 Task: Search one way flight ticket for 4 adults, 2 children, 2 infants in seat and 1 infant on lap in economy from Marquette: Sawyer International Airport to Jacksonville: Albert J. Ellis Airport on 5-3-2023. Choice of flights is JetBlue. Number of bags: 1 carry on bag. Price is upto 109000. Outbound departure time preference is 8:15.
Action: Mouse moved to (205, 311)
Screenshot: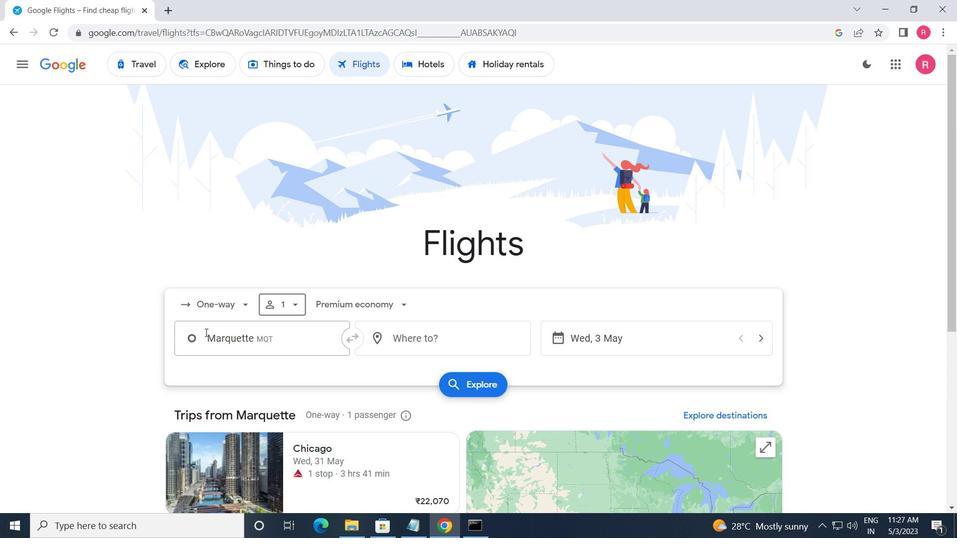 
Action: Mouse pressed left at (205, 311)
Screenshot: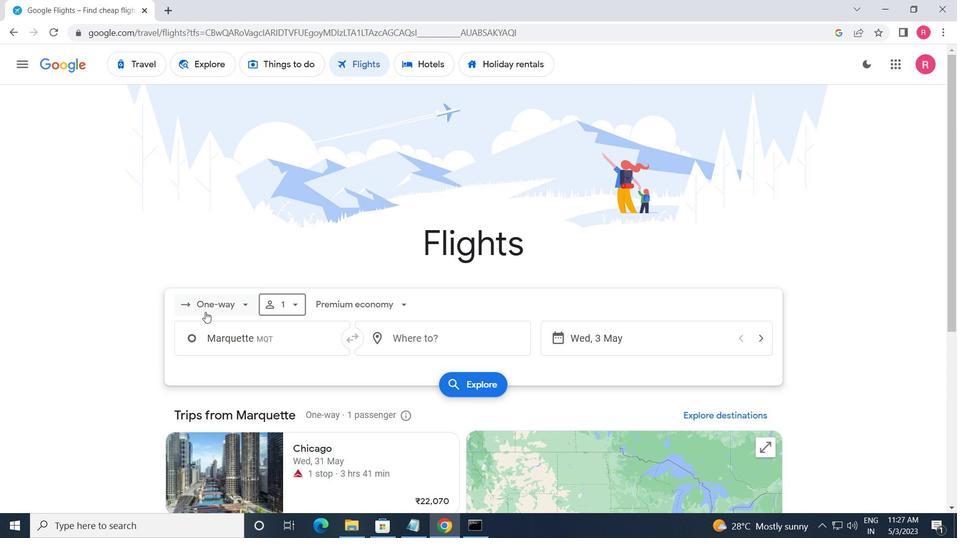 
Action: Mouse moved to (219, 363)
Screenshot: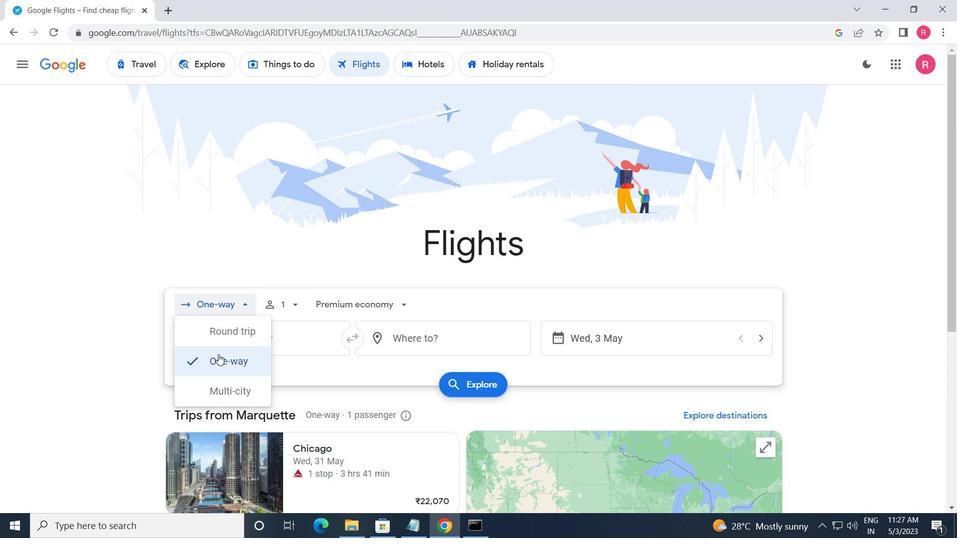 
Action: Mouse pressed left at (219, 363)
Screenshot: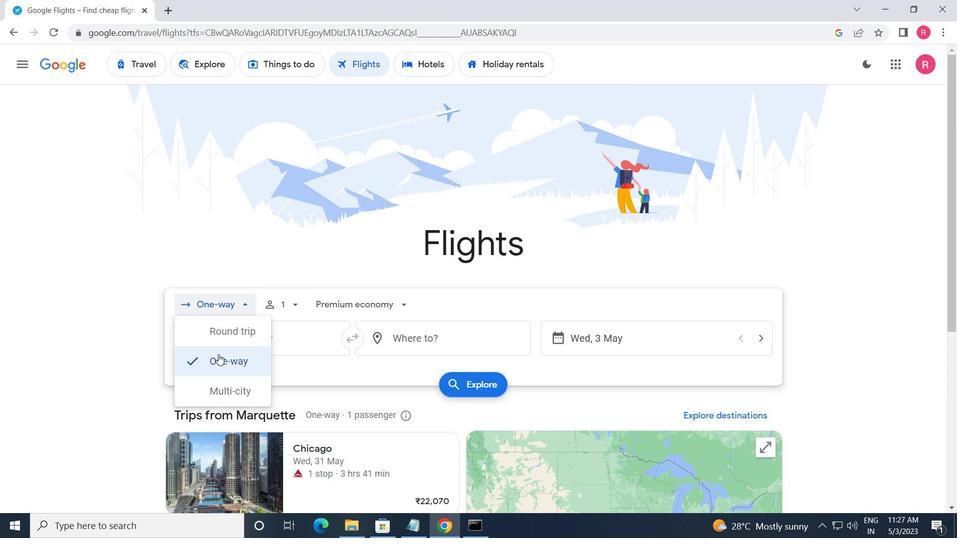 
Action: Mouse moved to (288, 309)
Screenshot: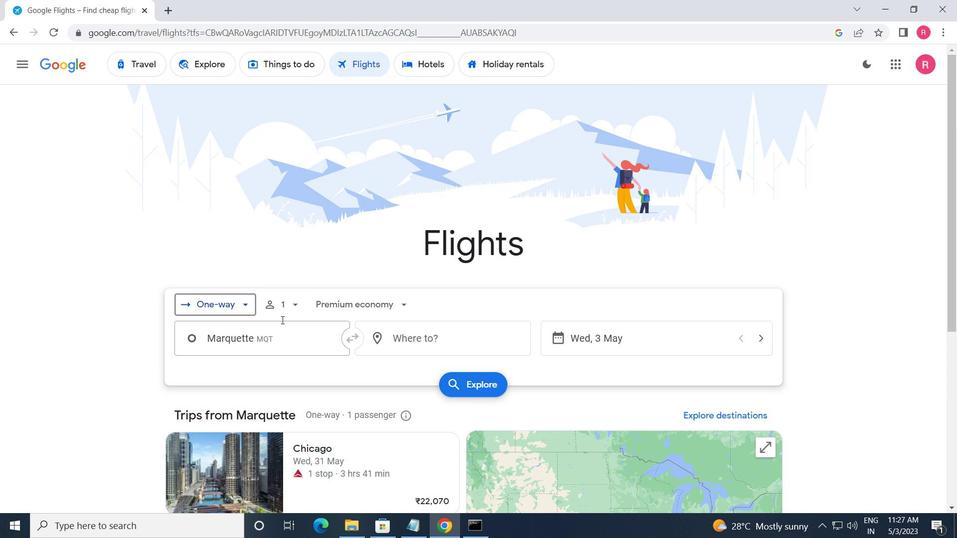 
Action: Mouse pressed left at (288, 309)
Screenshot: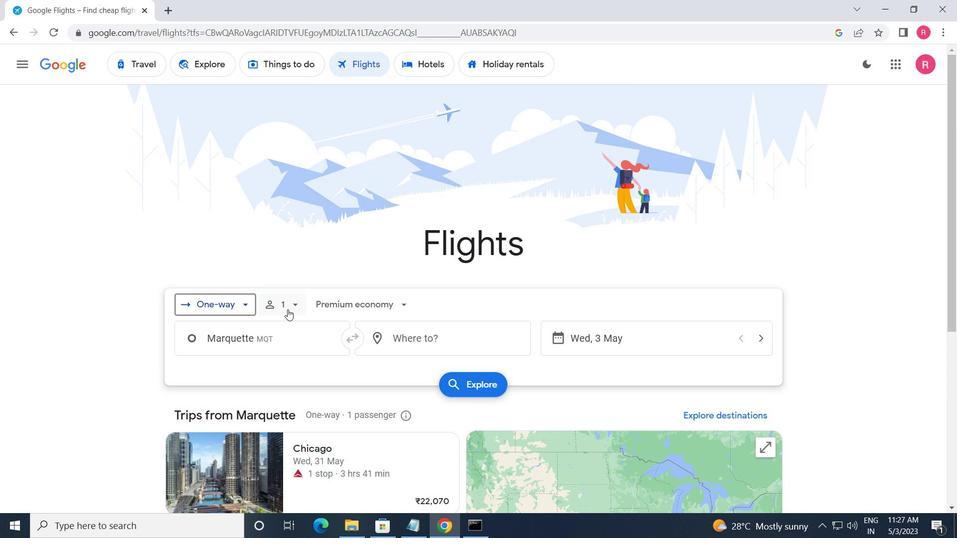 
Action: Mouse moved to (392, 336)
Screenshot: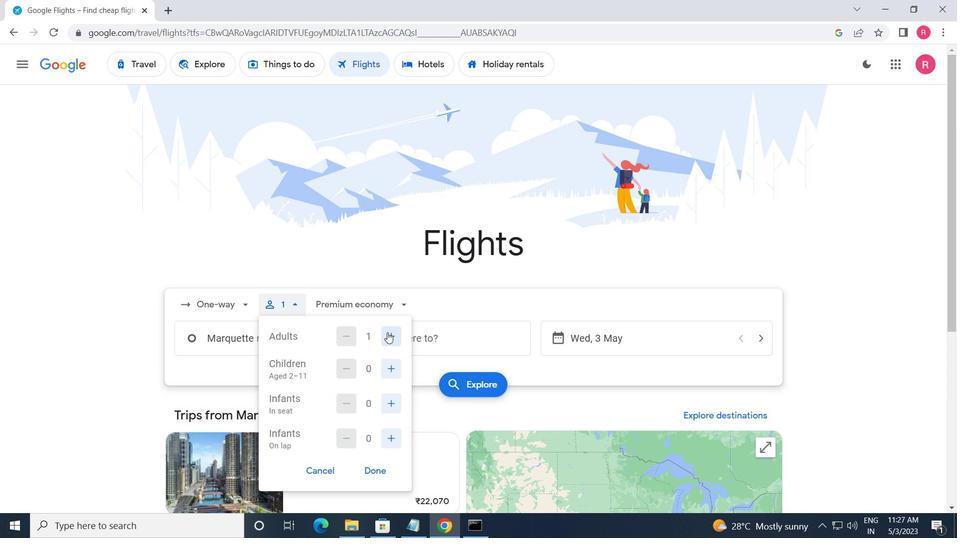 
Action: Mouse pressed left at (392, 336)
Screenshot: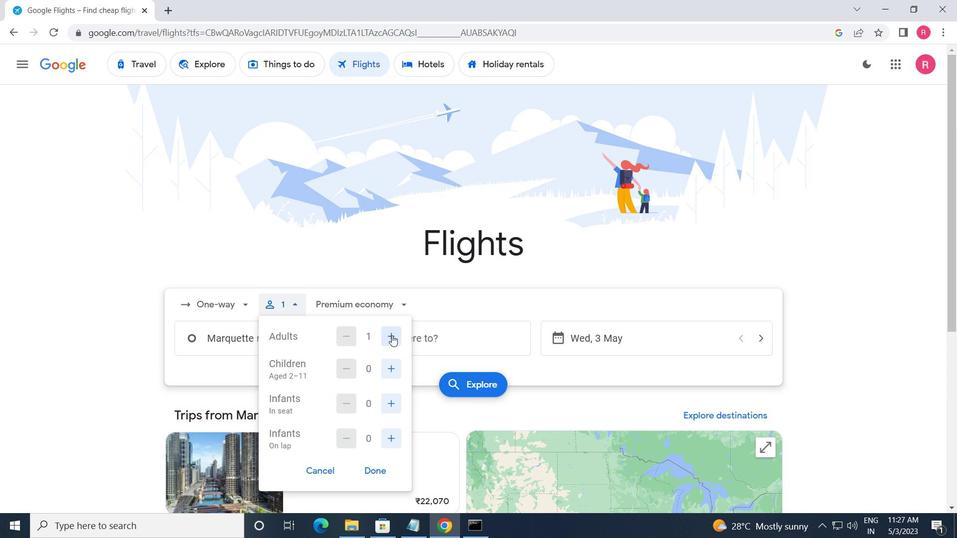 
Action: Mouse pressed left at (392, 336)
Screenshot: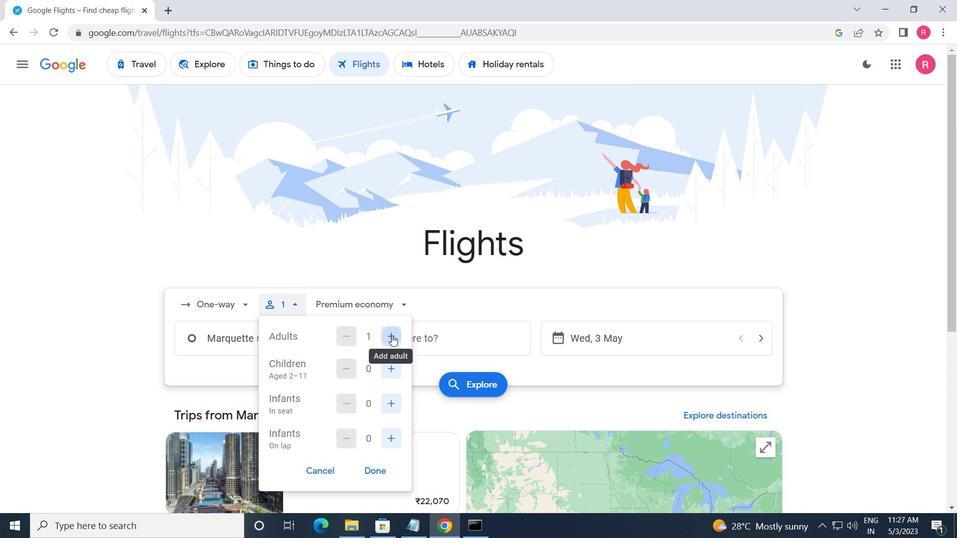 
Action: Mouse pressed left at (392, 336)
Screenshot: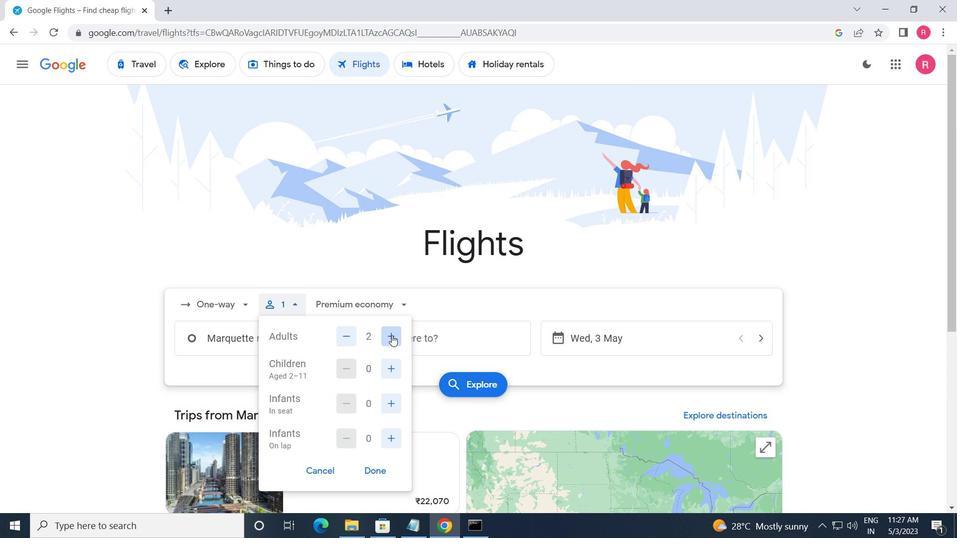
Action: Mouse moved to (388, 368)
Screenshot: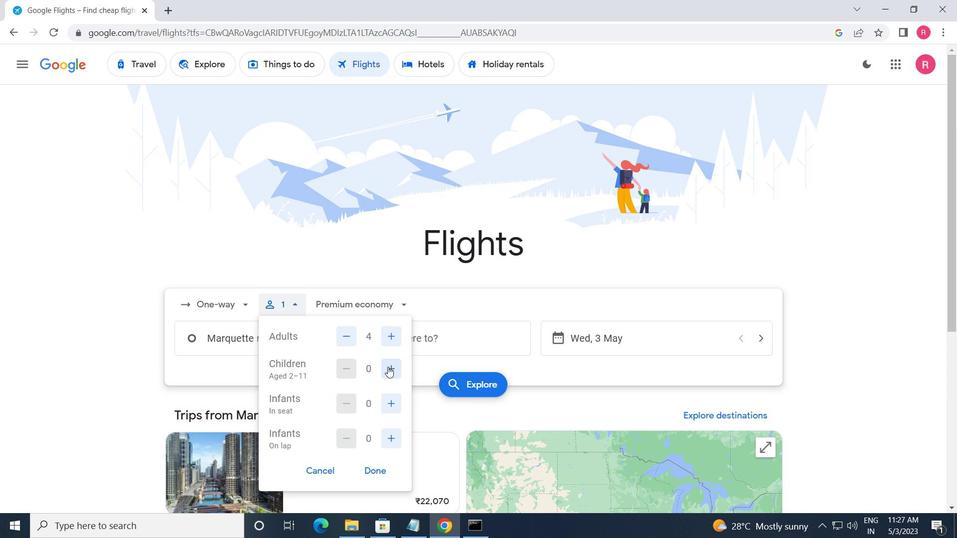 
Action: Mouse pressed left at (388, 368)
Screenshot: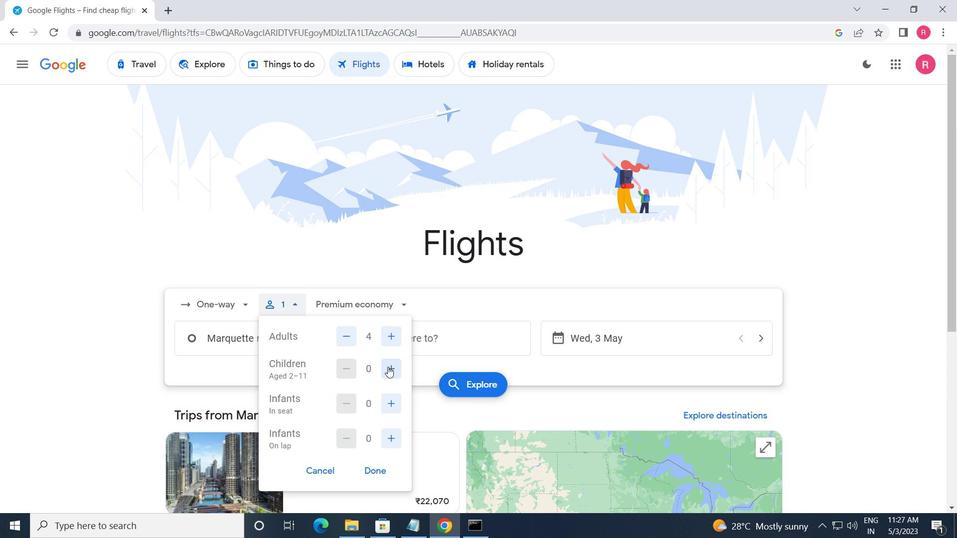 
Action: Mouse pressed left at (388, 368)
Screenshot: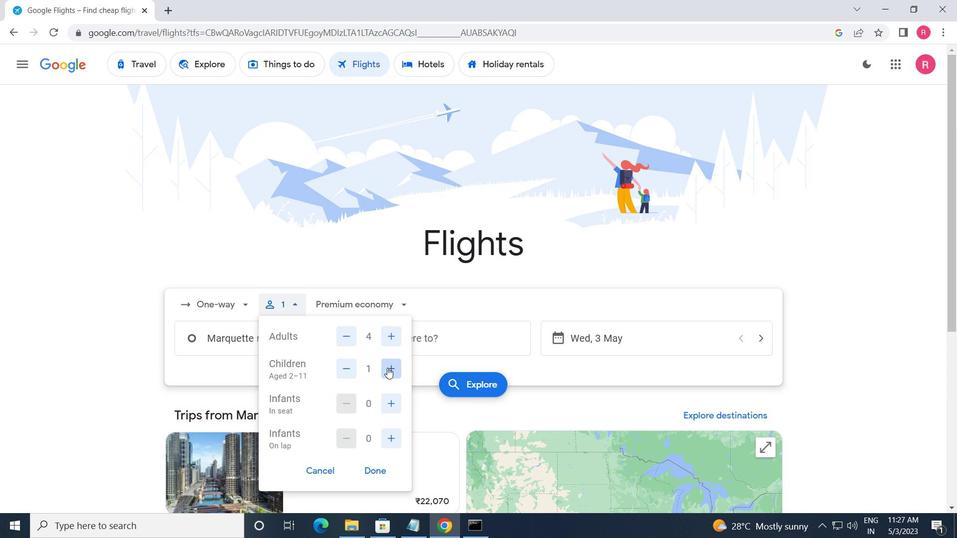 
Action: Mouse moved to (388, 401)
Screenshot: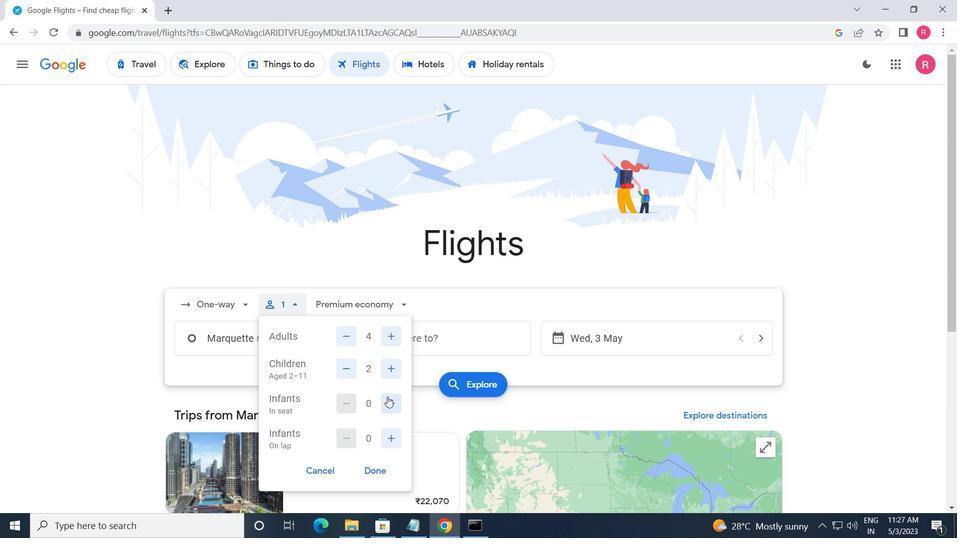 
Action: Mouse pressed left at (388, 401)
Screenshot: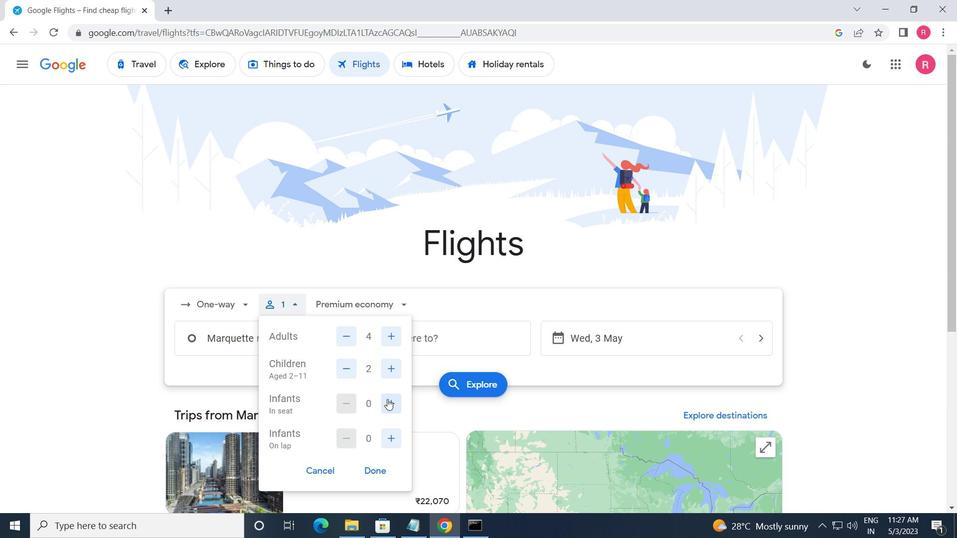 
Action: Mouse pressed left at (388, 401)
Screenshot: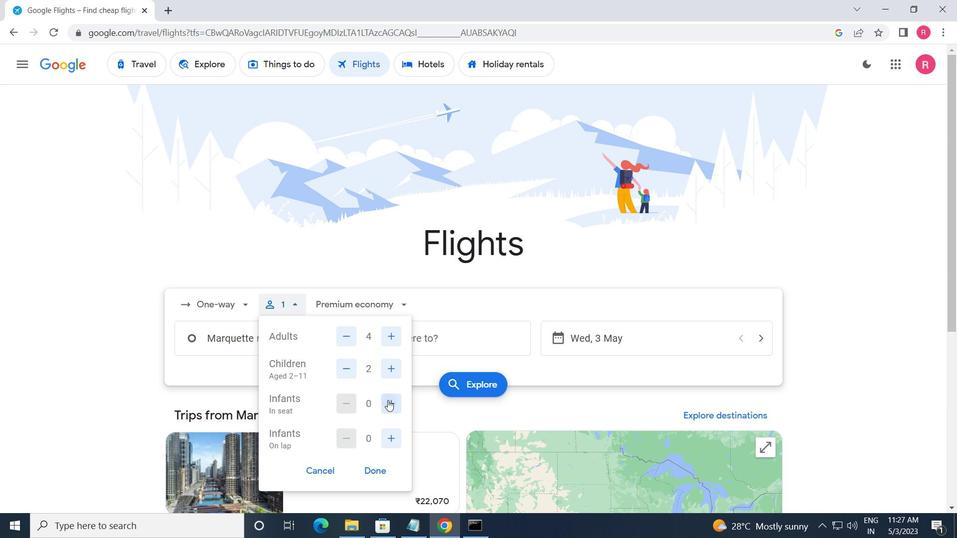 
Action: Mouse moved to (391, 435)
Screenshot: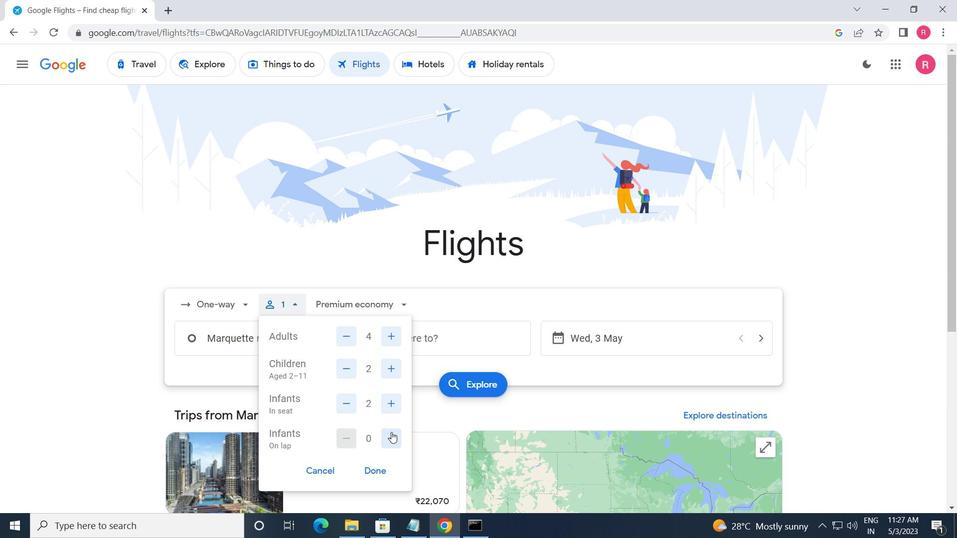 
Action: Mouse pressed left at (391, 435)
Screenshot: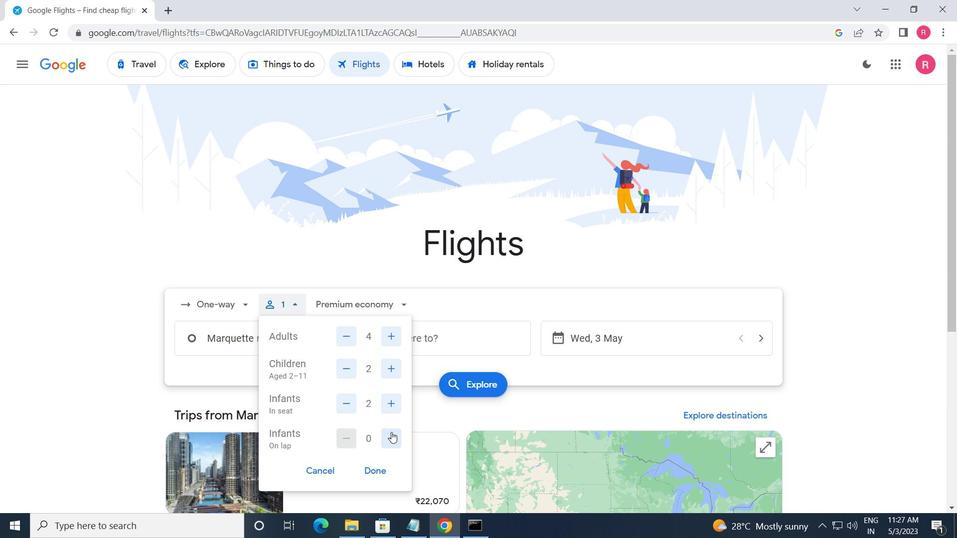 
Action: Mouse moved to (382, 472)
Screenshot: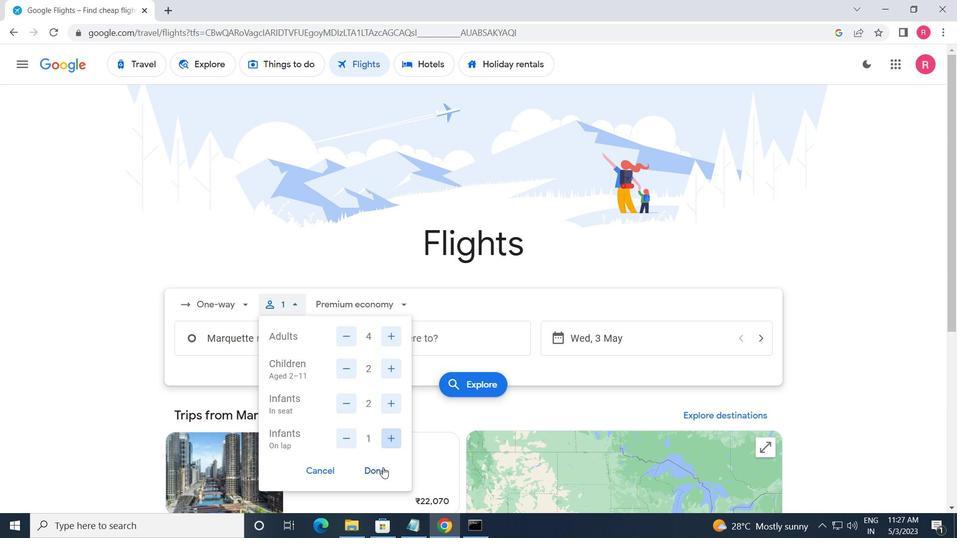 
Action: Mouse pressed left at (382, 472)
Screenshot: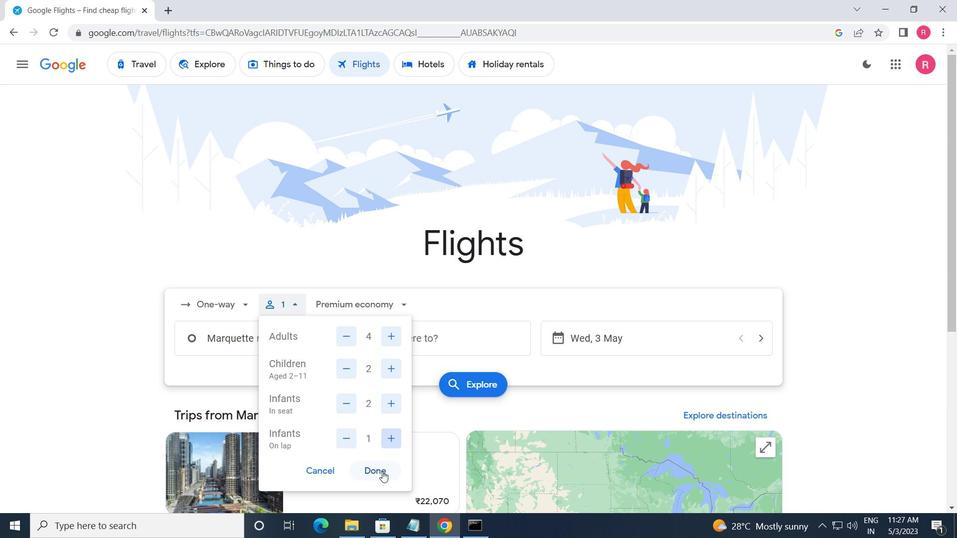 
Action: Mouse moved to (355, 315)
Screenshot: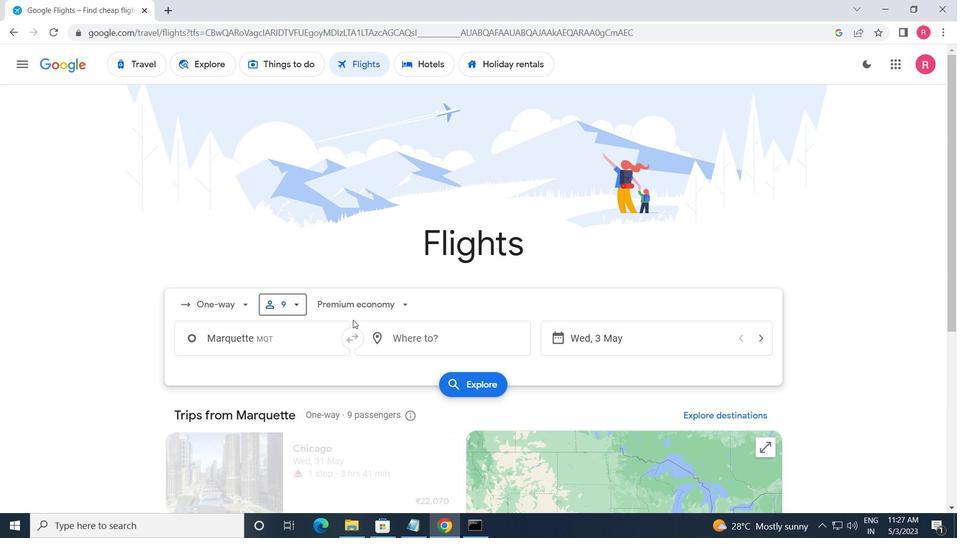 
Action: Mouse pressed left at (355, 315)
Screenshot: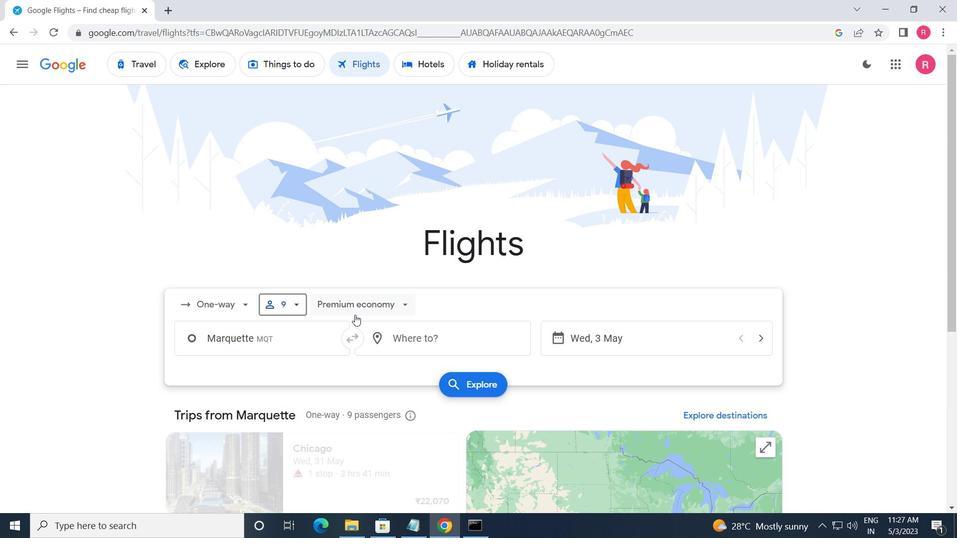 
Action: Mouse moved to (363, 331)
Screenshot: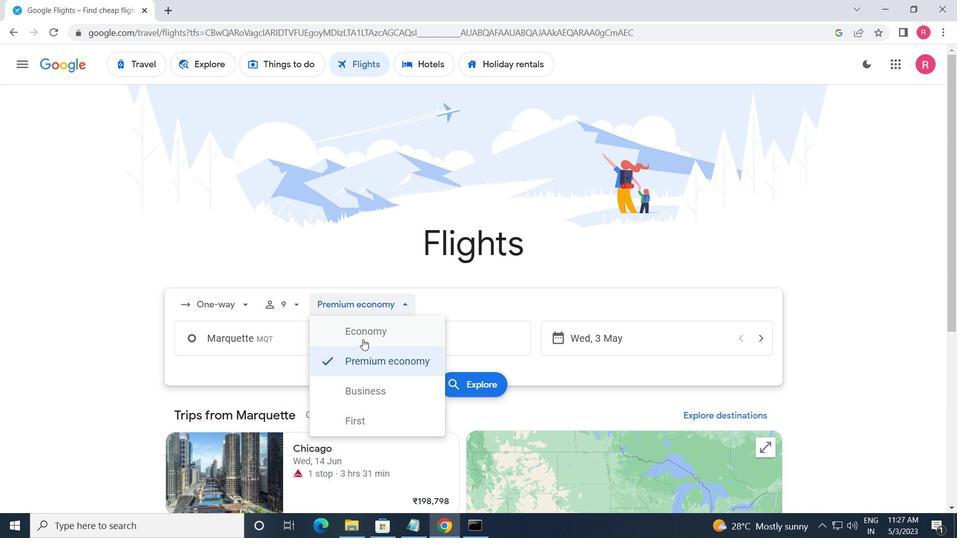 
Action: Mouse pressed left at (363, 331)
Screenshot: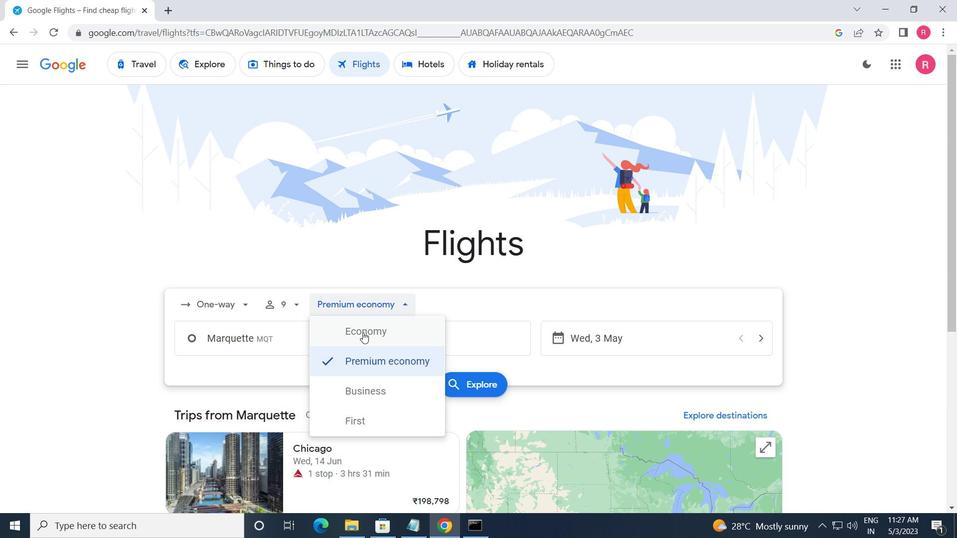 
Action: Mouse moved to (313, 344)
Screenshot: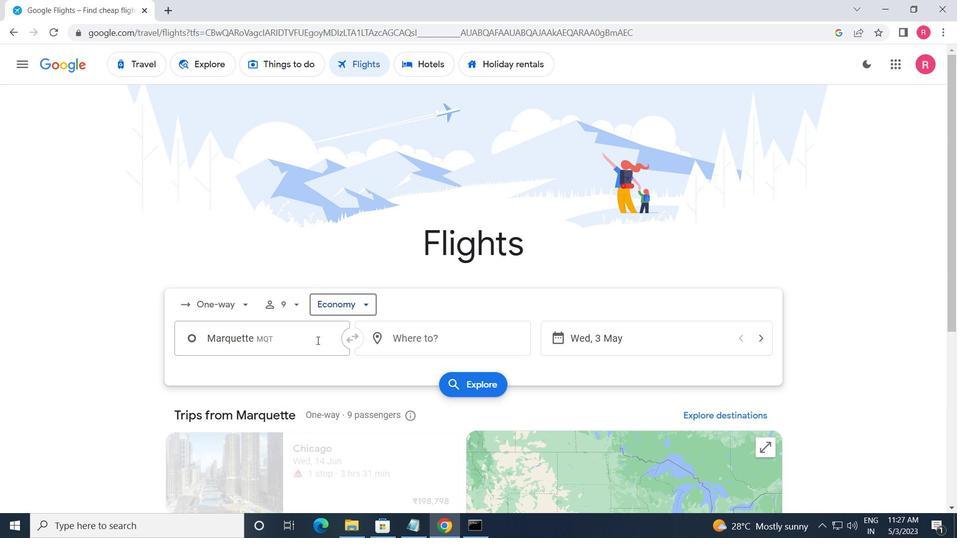 
Action: Mouse pressed left at (313, 344)
Screenshot: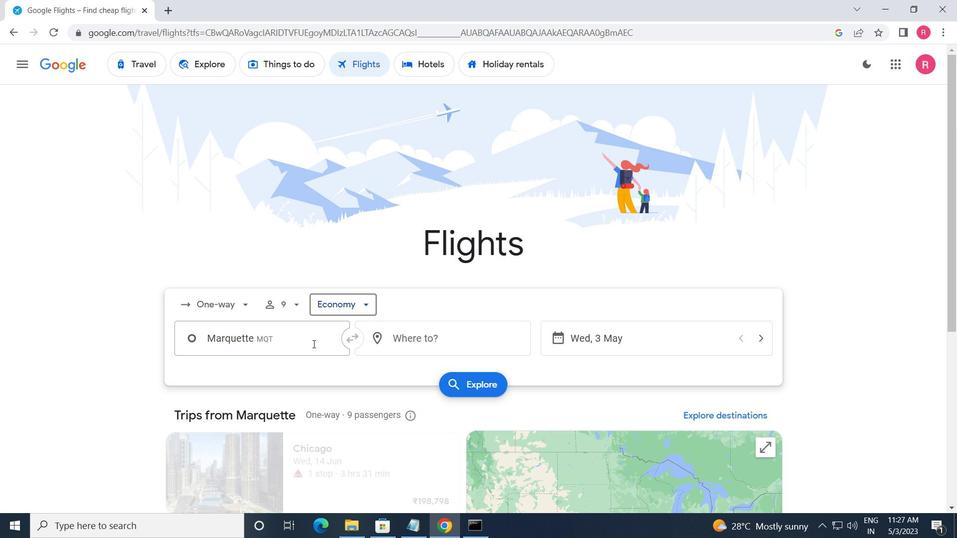 
Action: Mouse moved to (302, 403)
Screenshot: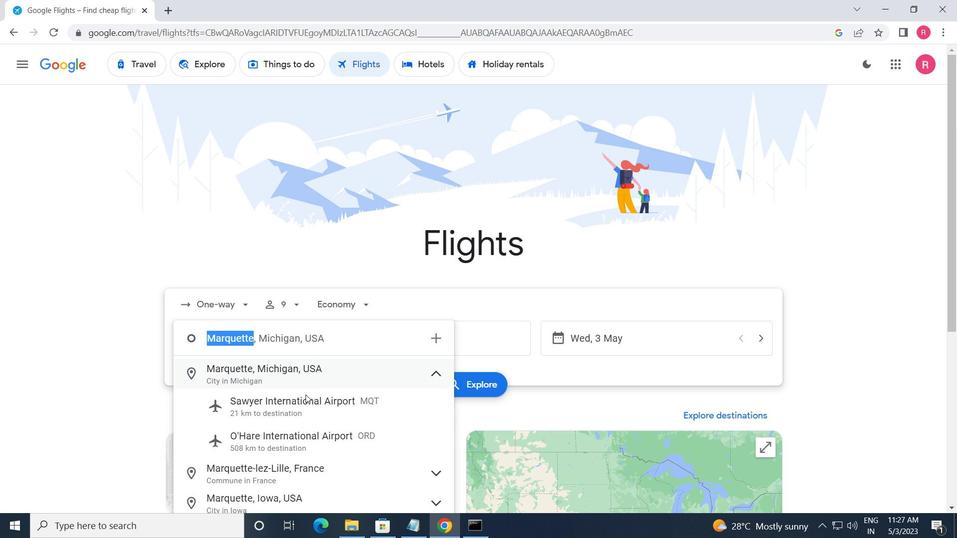 
Action: Mouse pressed left at (302, 403)
Screenshot: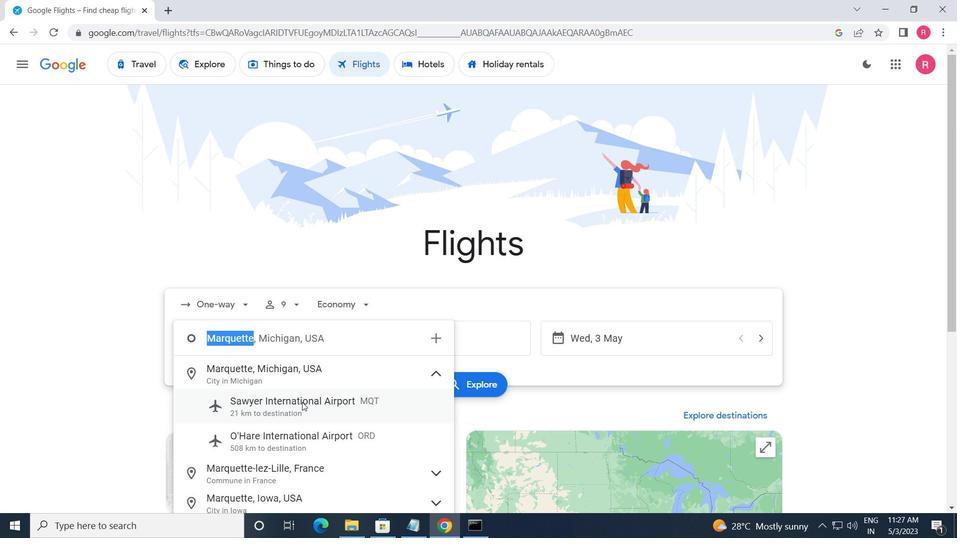 
Action: Mouse moved to (432, 337)
Screenshot: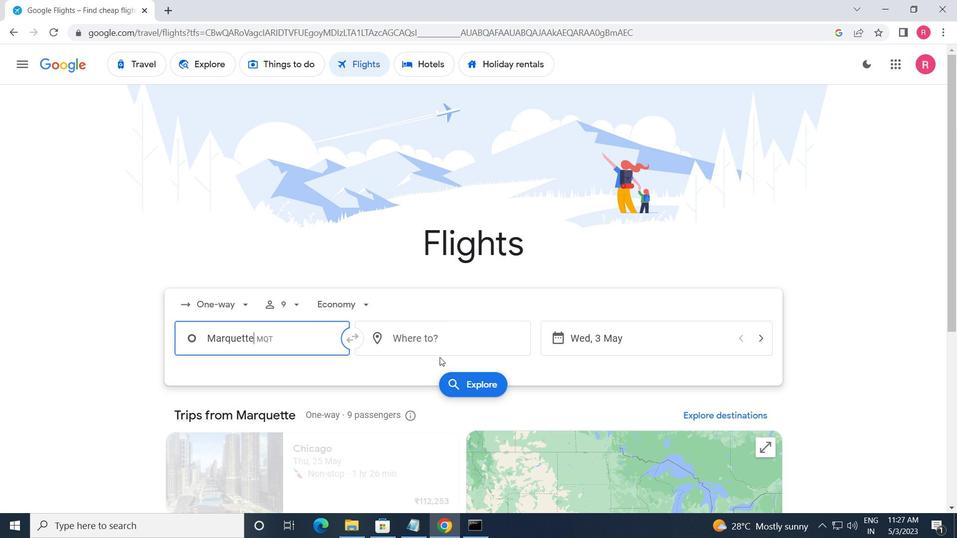
Action: Mouse pressed left at (432, 337)
Screenshot: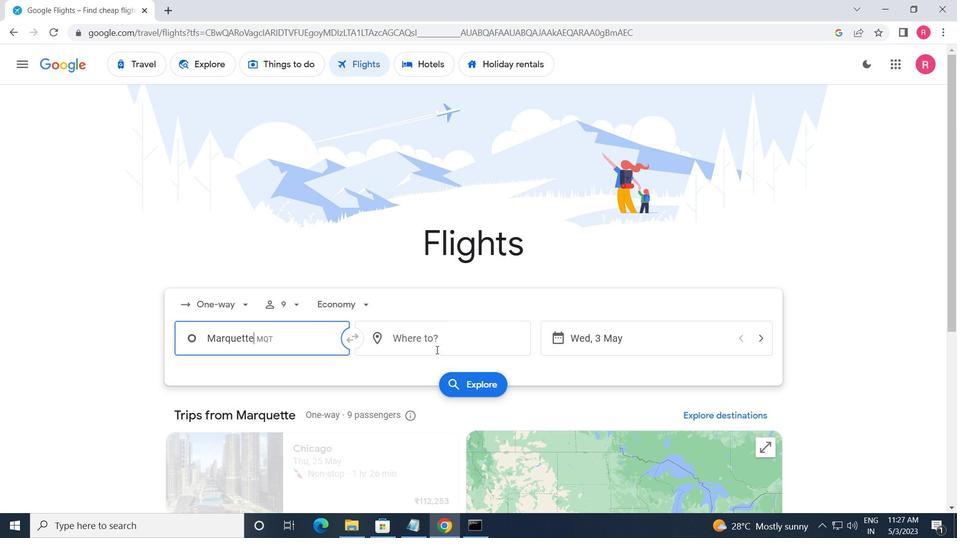 
Action: Mouse moved to (413, 458)
Screenshot: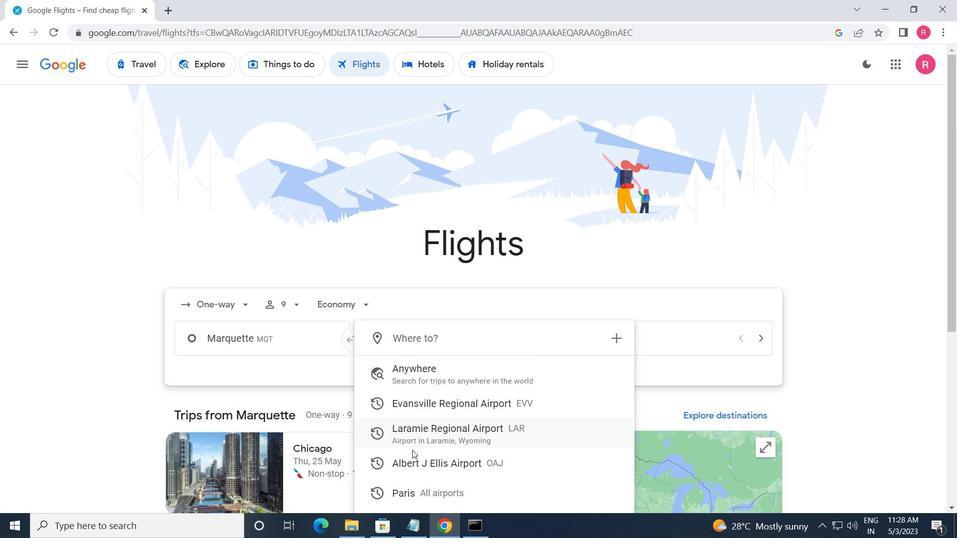 
Action: Mouse pressed left at (413, 458)
Screenshot: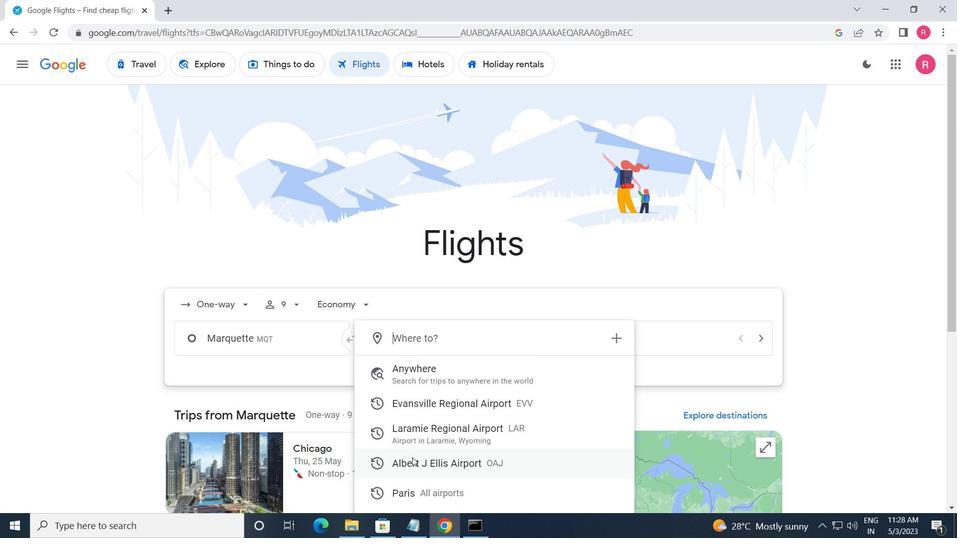 
Action: Mouse moved to (644, 348)
Screenshot: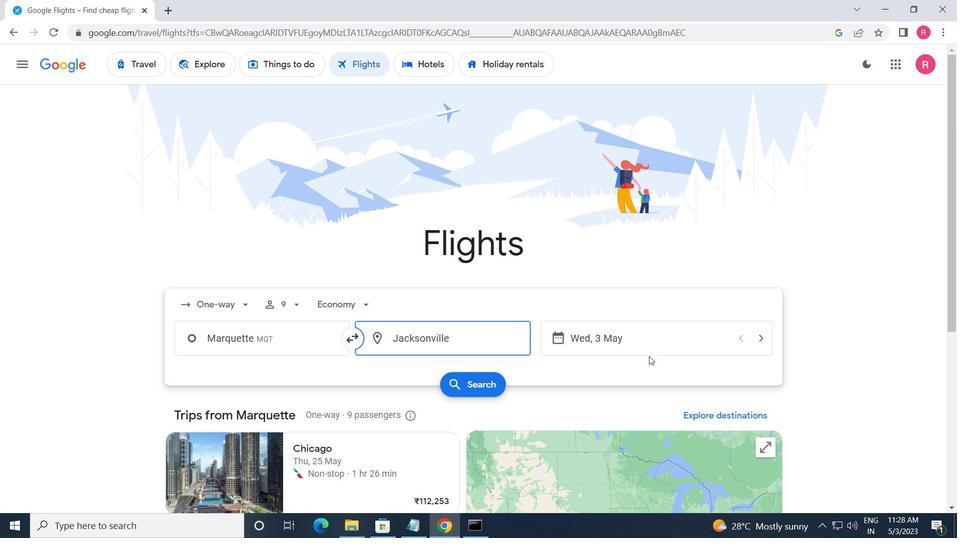 
Action: Mouse pressed left at (644, 348)
Screenshot: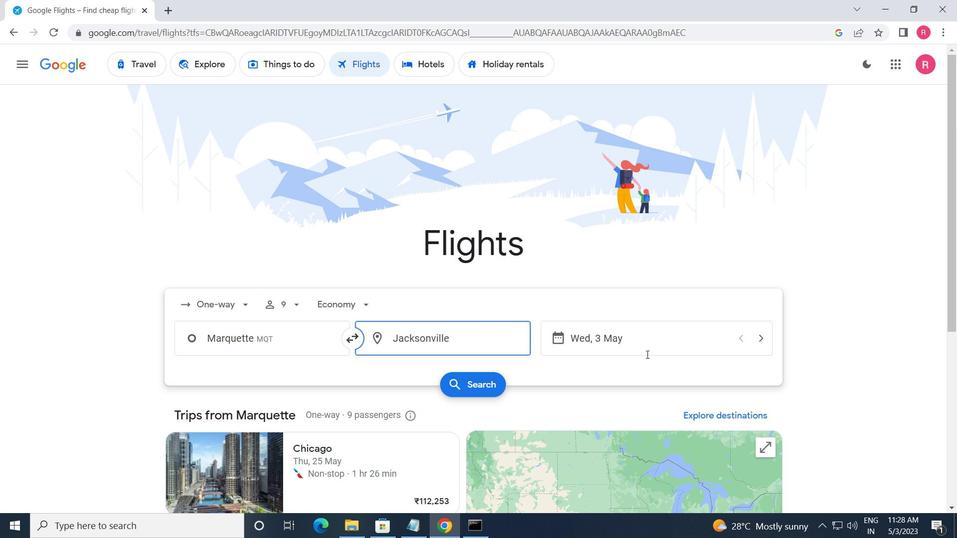 
Action: Mouse moved to (421, 280)
Screenshot: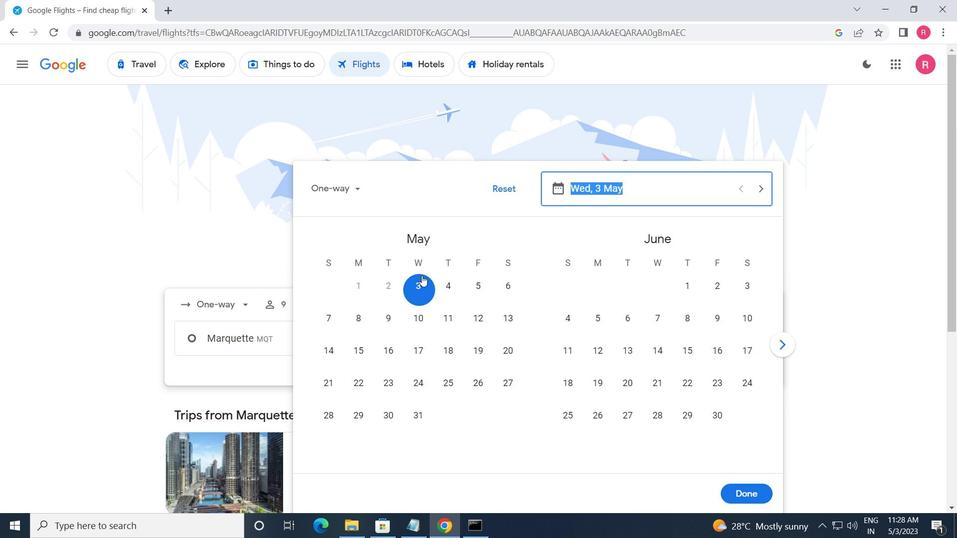 
Action: Mouse pressed left at (421, 280)
Screenshot: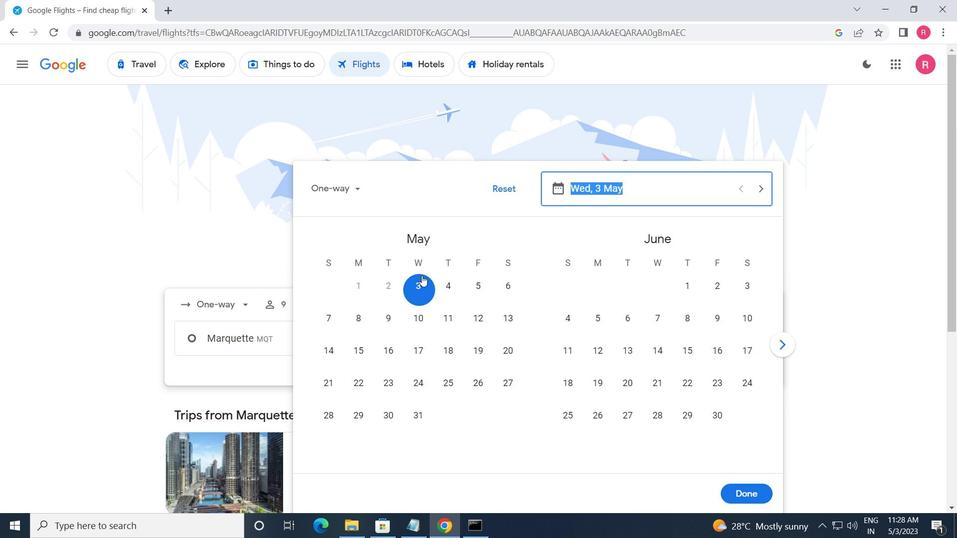 
Action: Mouse moved to (747, 491)
Screenshot: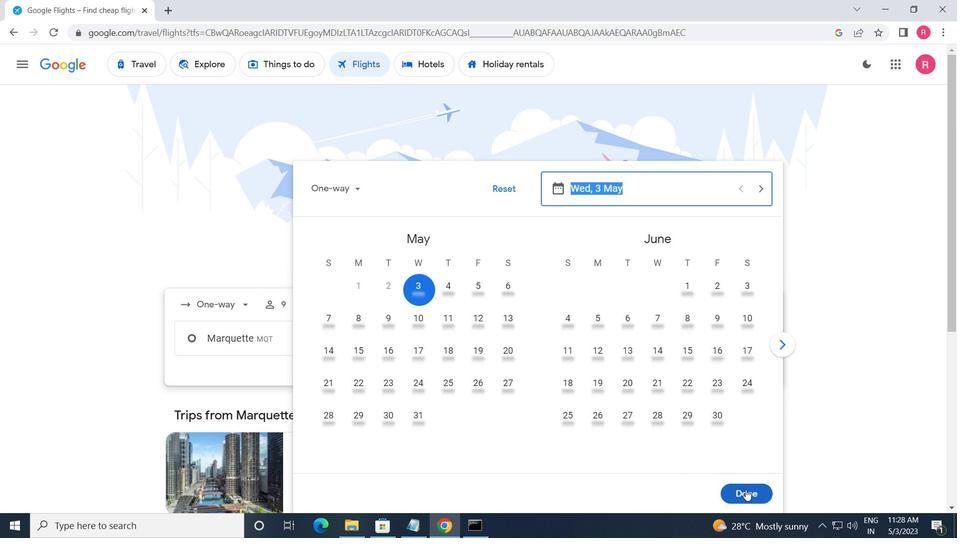 
Action: Mouse pressed left at (747, 491)
Screenshot: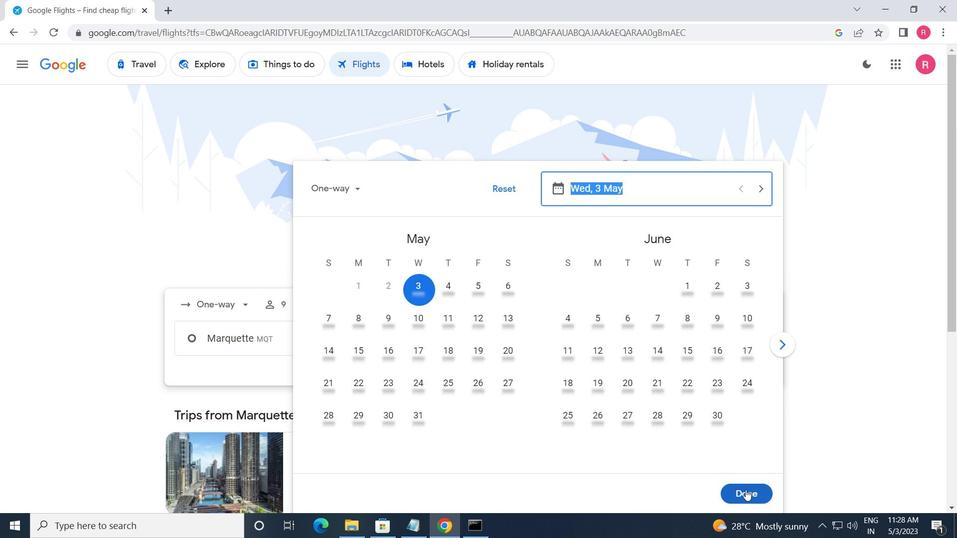 
Action: Mouse moved to (477, 381)
Screenshot: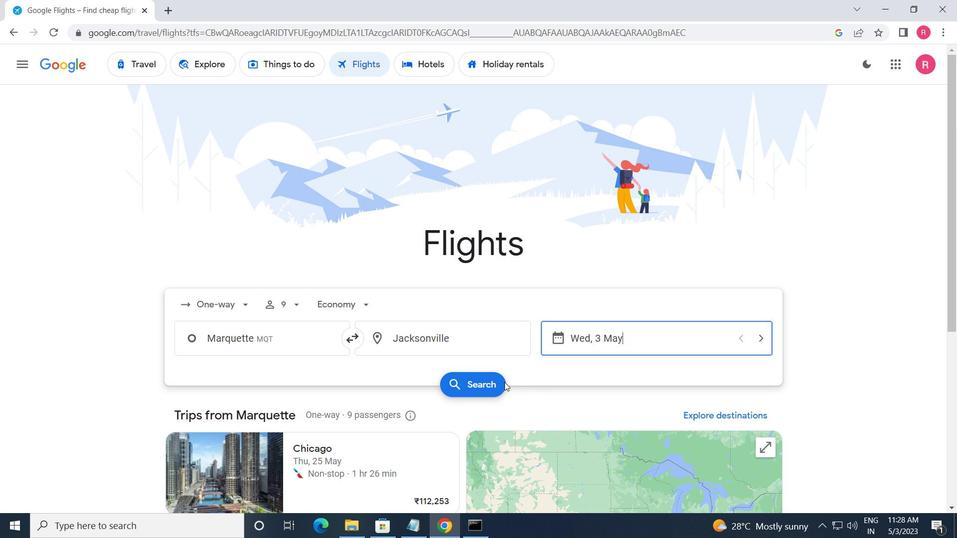 
Action: Mouse pressed left at (477, 381)
Screenshot: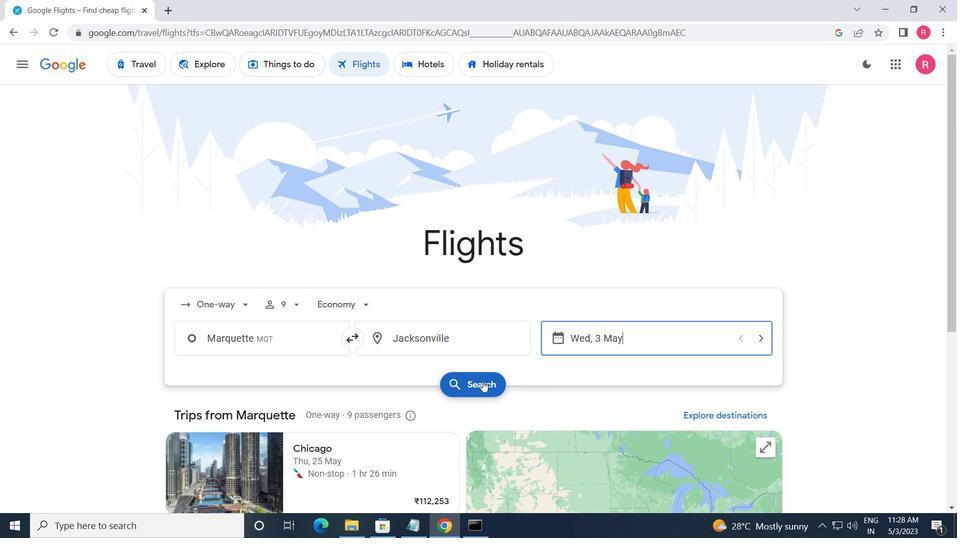 
Action: Mouse moved to (174, 181)
Screenshot: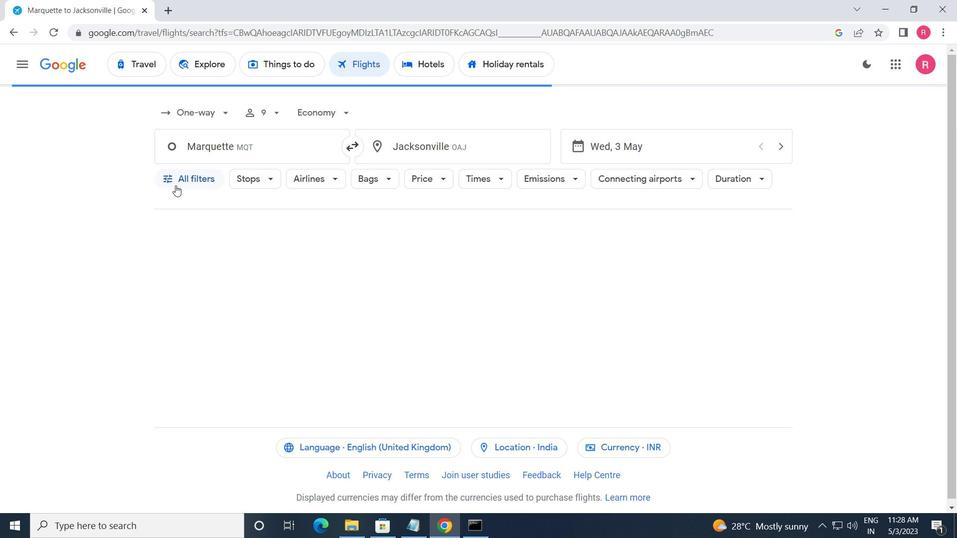 
Action: Mouse pressed left at (174, 181)
Screenshot: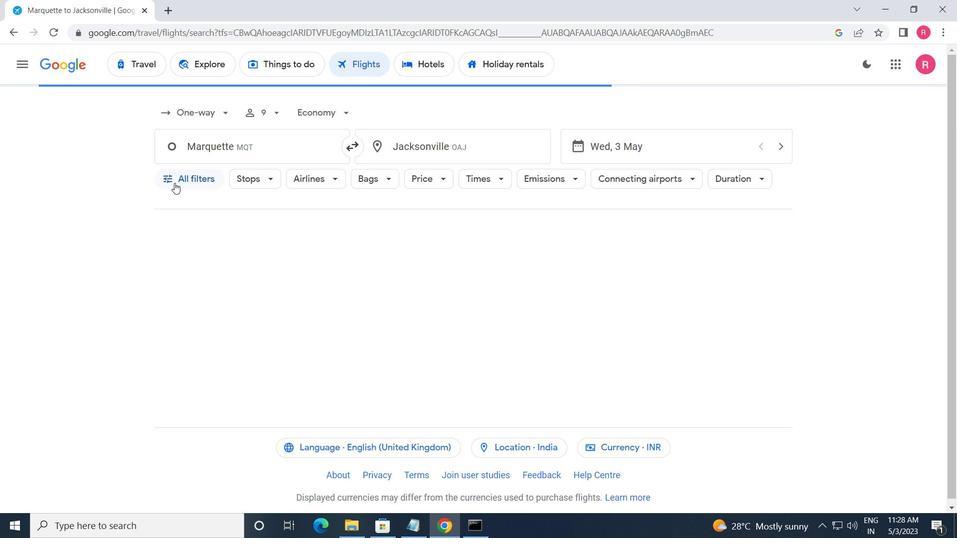 
Action: Mouse moved to (224, 331)
Screenshot: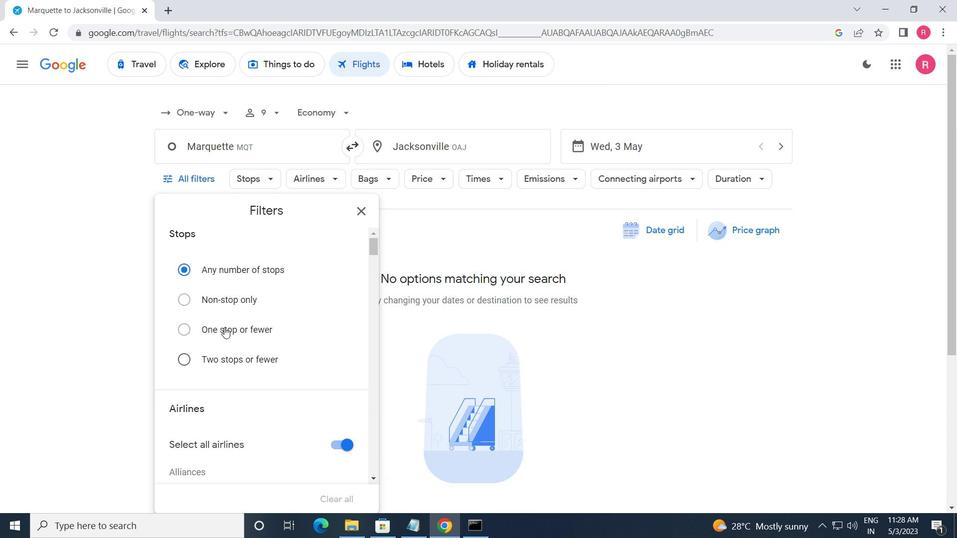 
Action: Mouse scrolled (224, 331) with delta (0, 0)
Screenshot: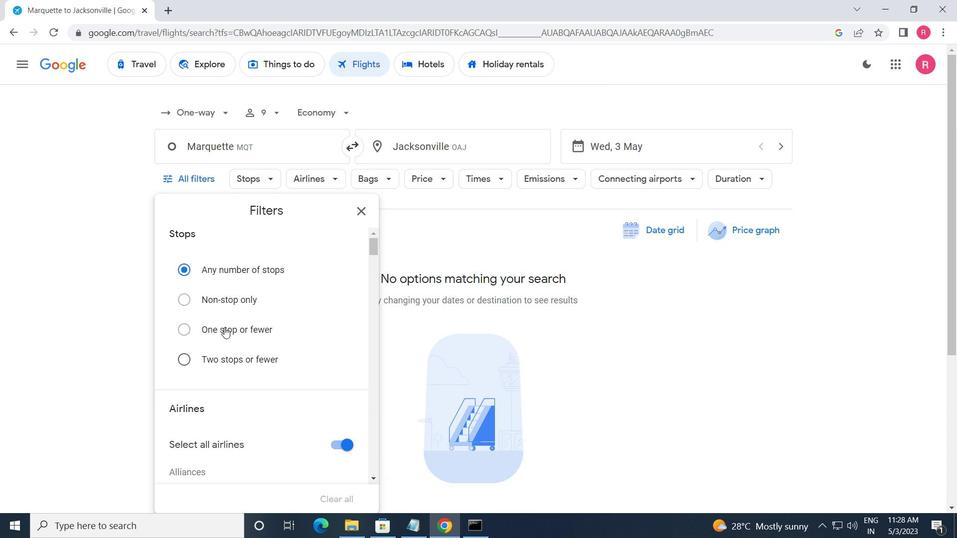 
Action: Mouse moved to (224, 339)
Screenshot: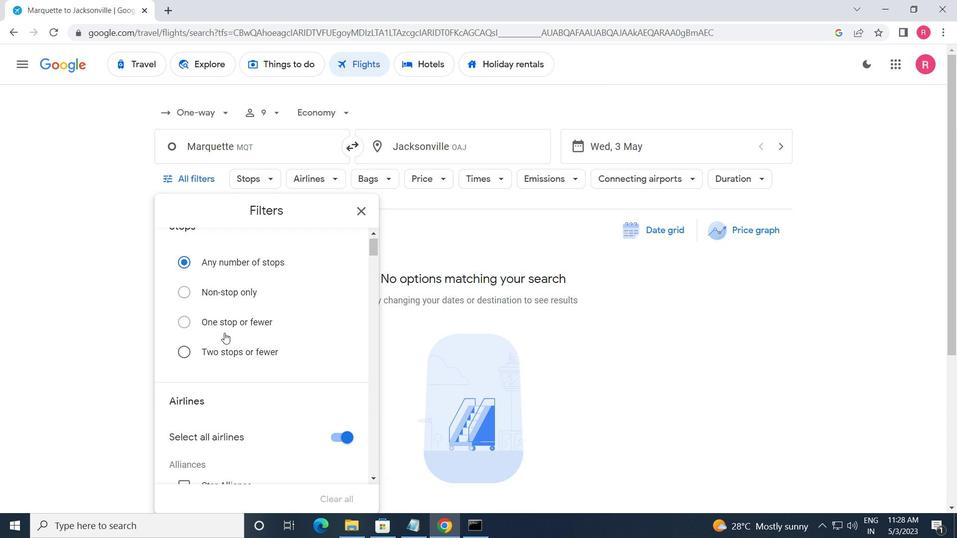 
Action: Mouse scrolled (224, 338) with delta (0, 0)
Screenshot: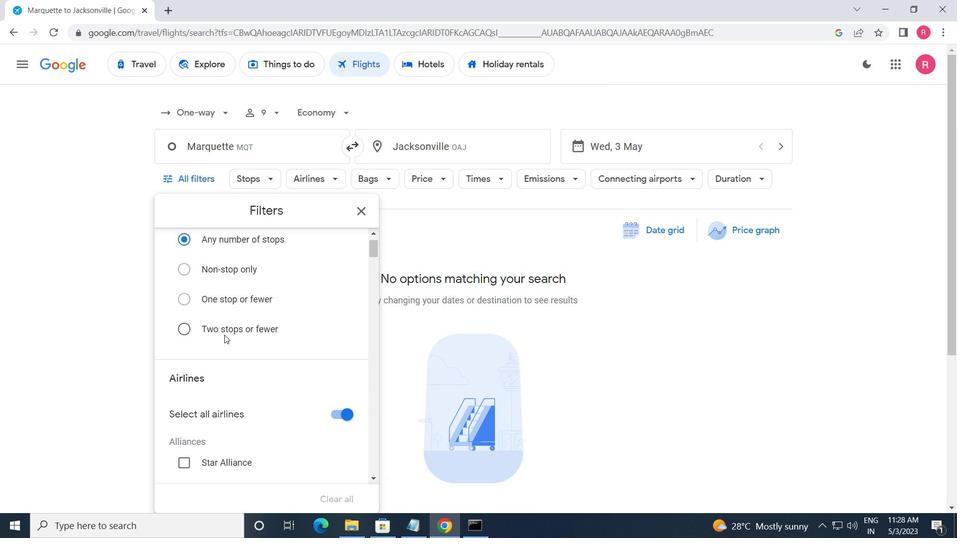 
Action: Mouse moved to (224, 341)
Screenshot: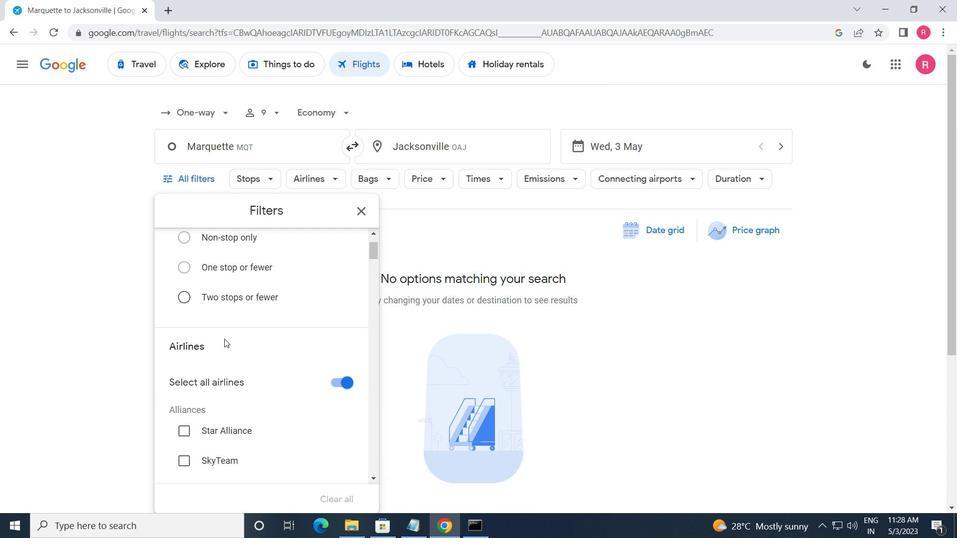 
Action: Mouse scrolled (224, 340) with delta (0, 0)
Screenshot: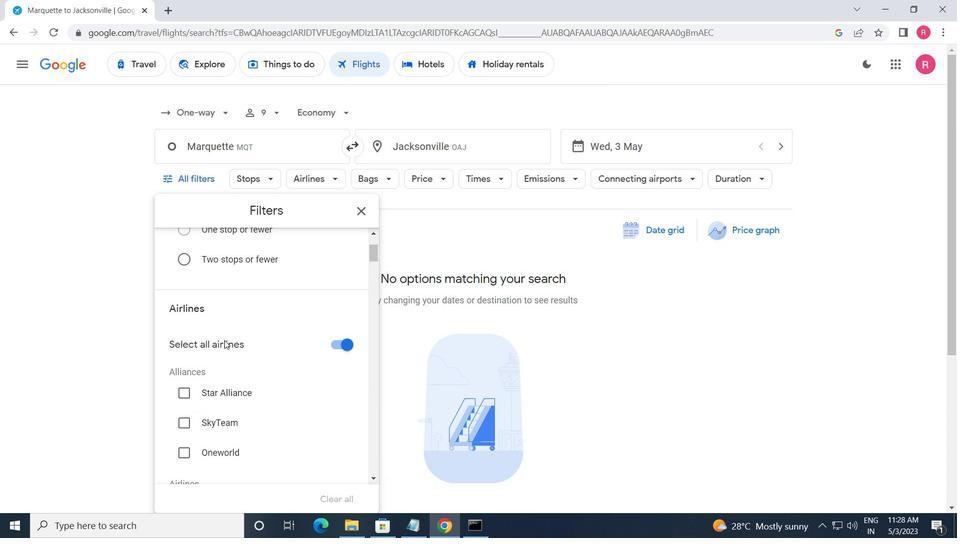 
Action: Mouse moved to (222, 352)
Screenshot: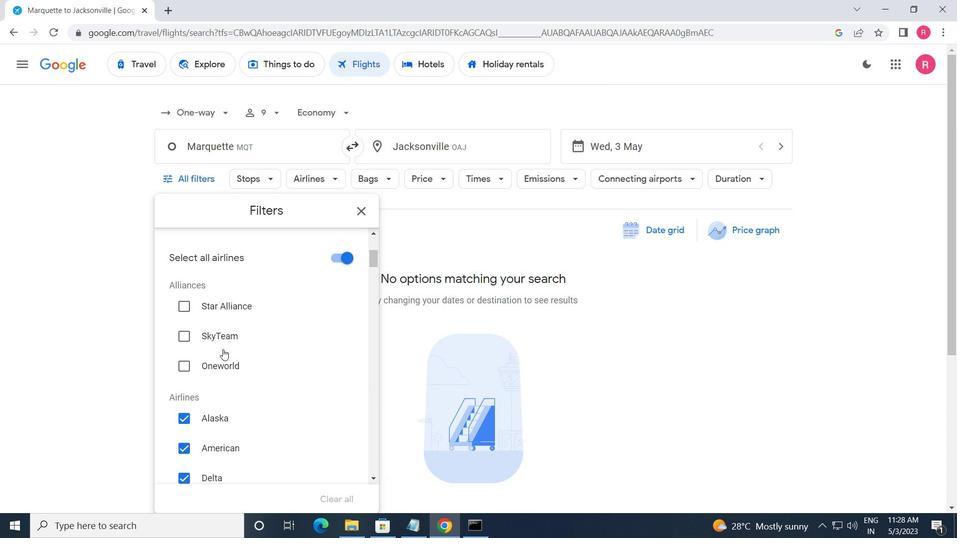 
Action: Mouse scrolled (222, 351) with delta (0, 0)
Screenshot: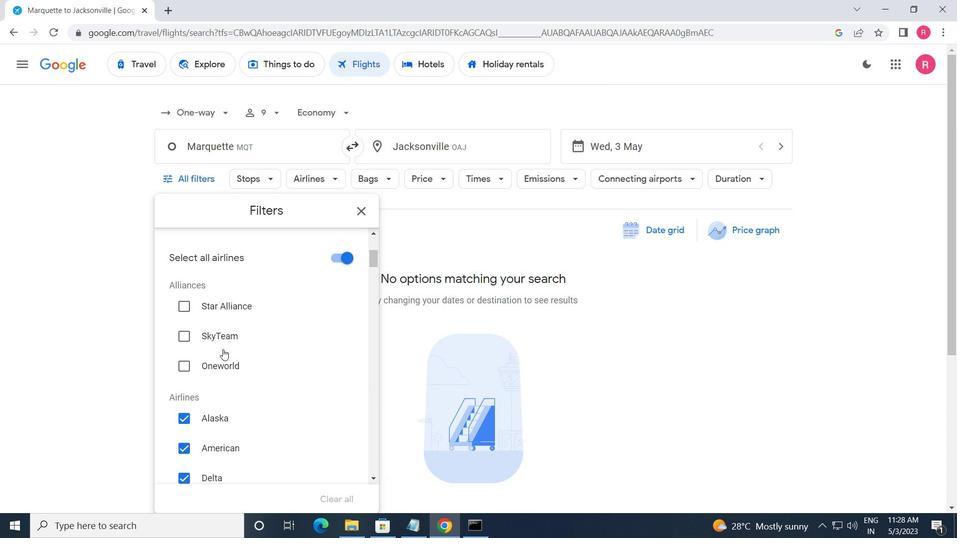 
Action: Mouse moved to (222, 352)
Screenshot: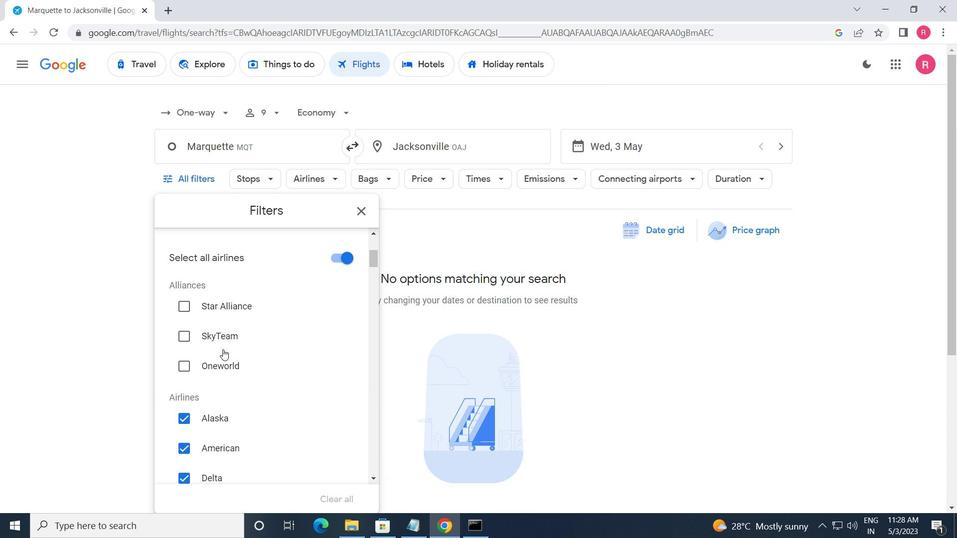 
Action: Mouse scrolled (222, 352) with delta (0, 0)
Screenshot: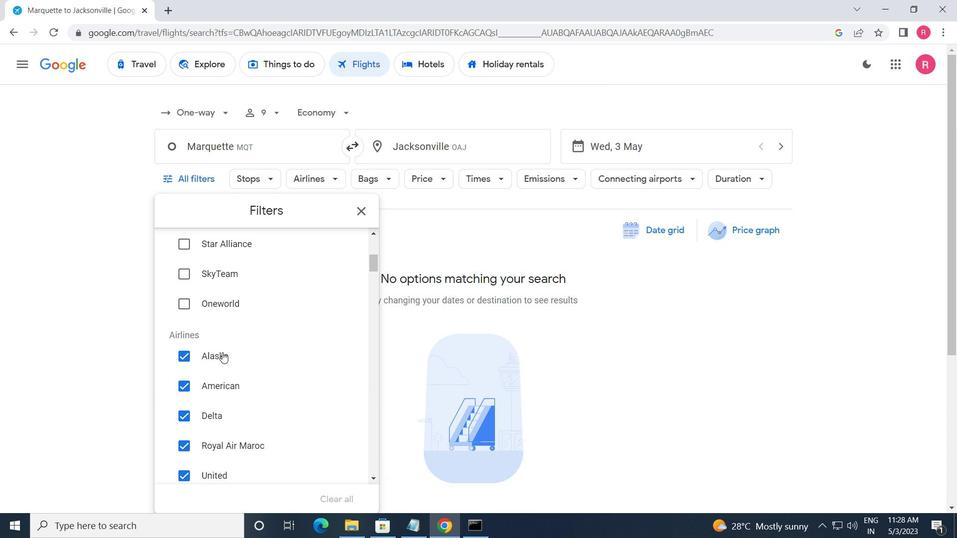 
Action: Mouse moved to (251, 362)
Screenshot: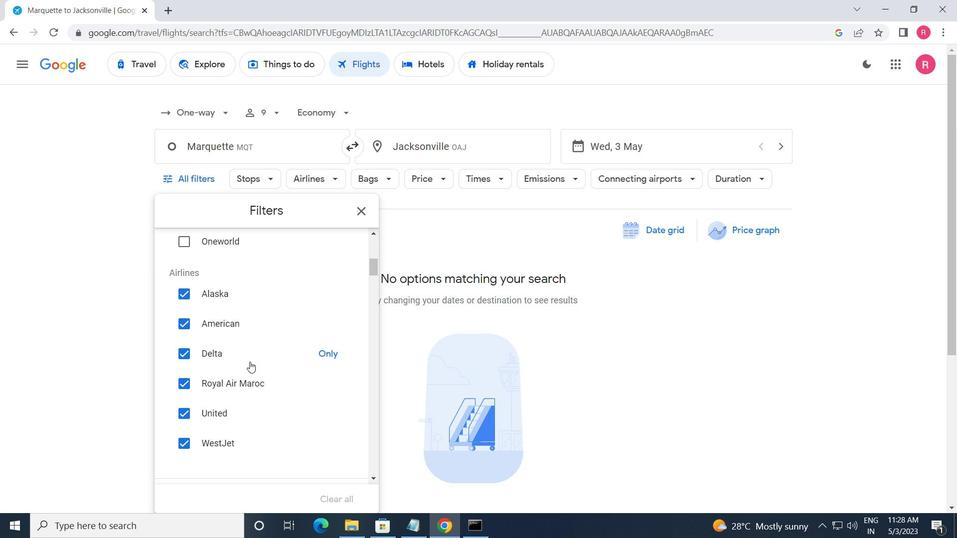 
Action: Mouse scrolled (251, 362) with delta (0, 0)
Screenshot: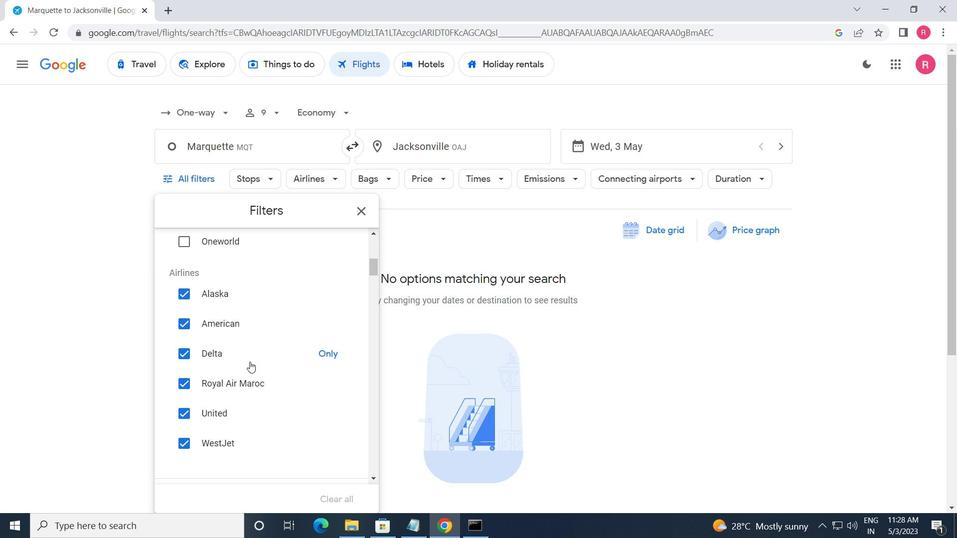 
Action: Mouse scrolled (251, 362) with delta (0, 0)
Screenshot: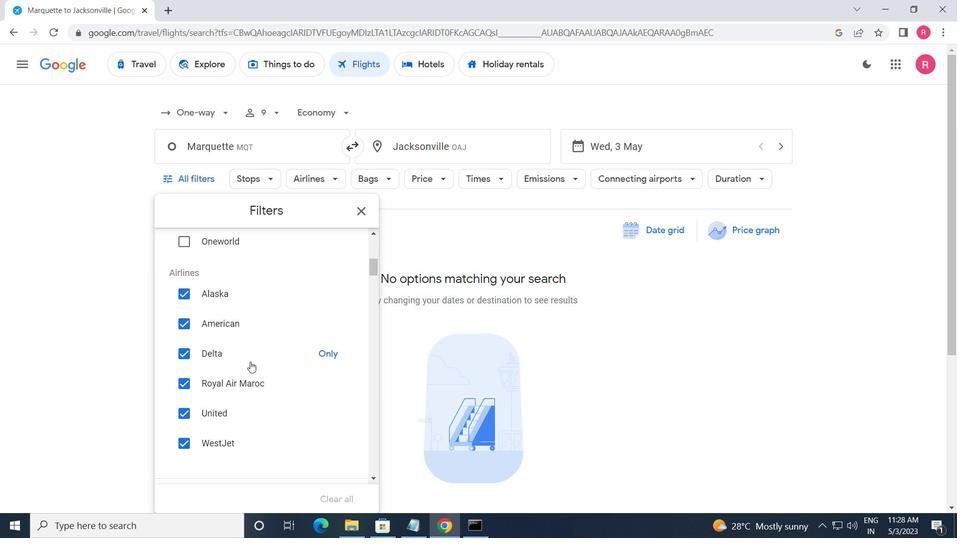 
Action: Mouse moved to (337, 252)
Screenshot: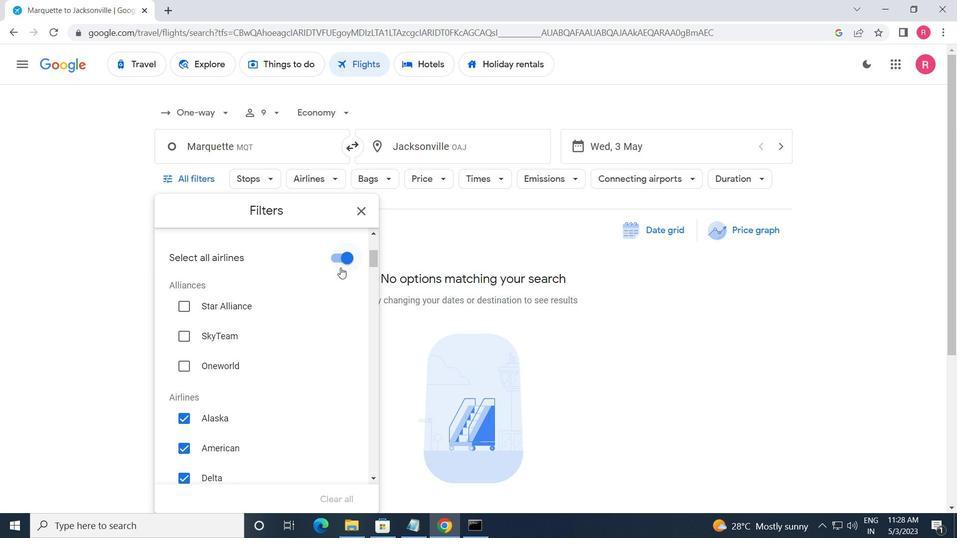 
Action: Mouse pressed left at (337, 252)
Screenshot: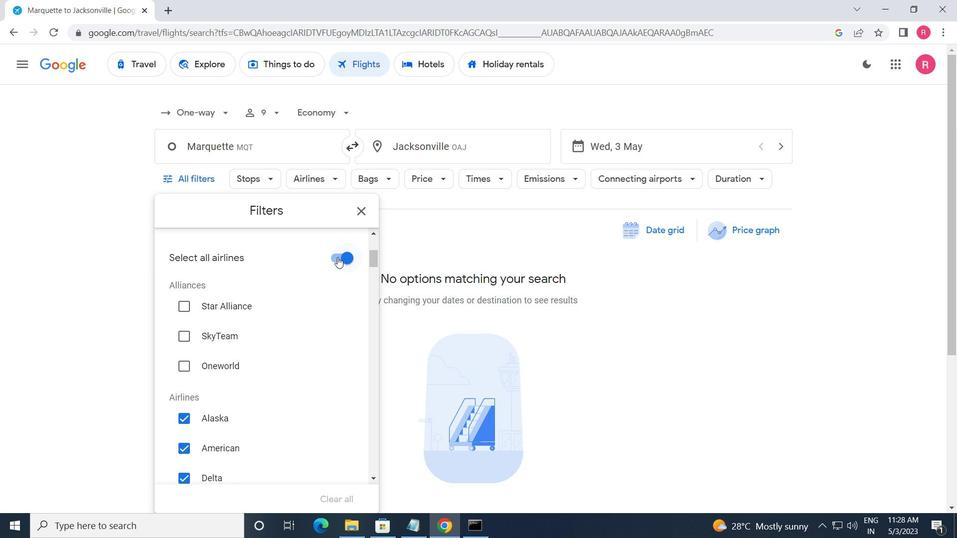 
Action: Mouse moved to (307, 358)
Screenshot: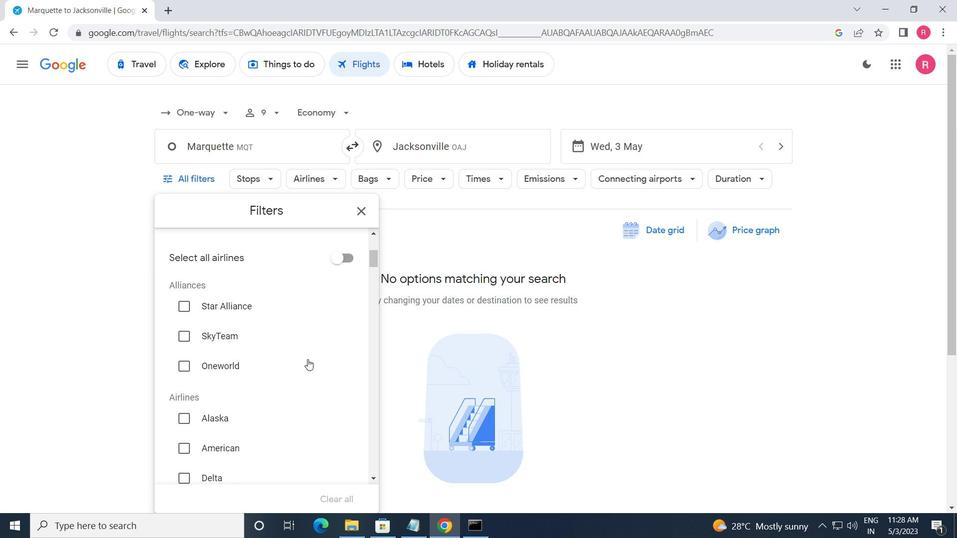 
Action: Mouse scrolled (307, 358) with delta (0, 0)
Screenshot: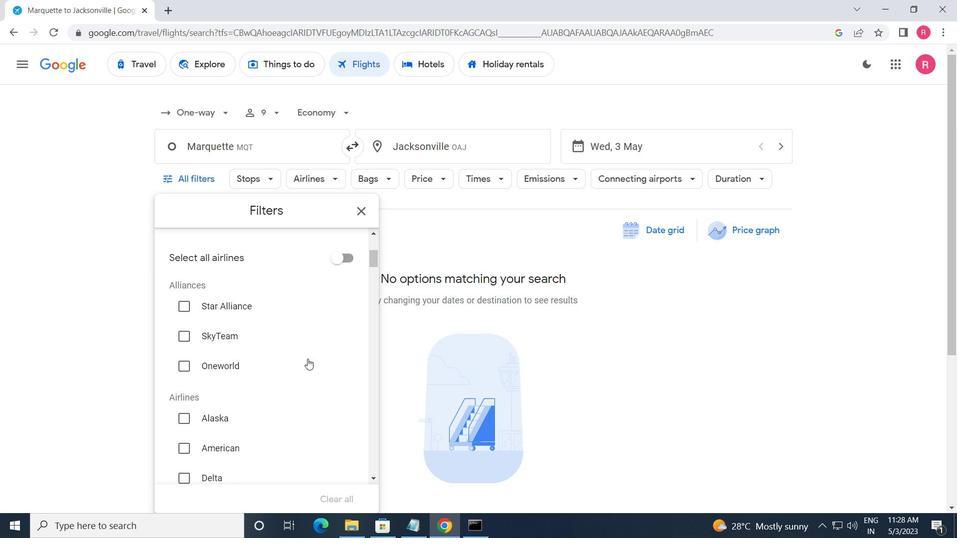 
Action: Mouse scrolled (307, 358) with delta (0, 0)
Screenshot: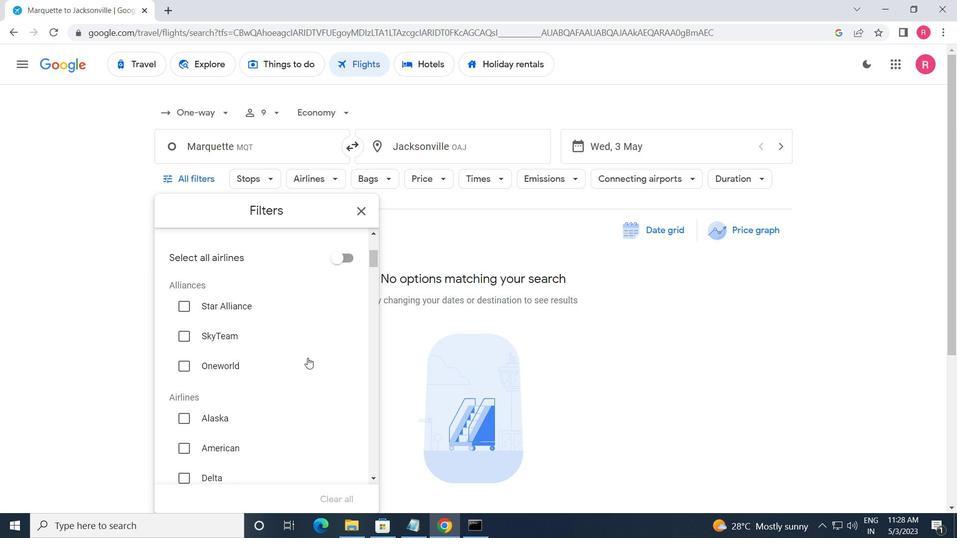 
Action: Mouse scrolled (307, 358) with delta (0, 0)
Screenshot: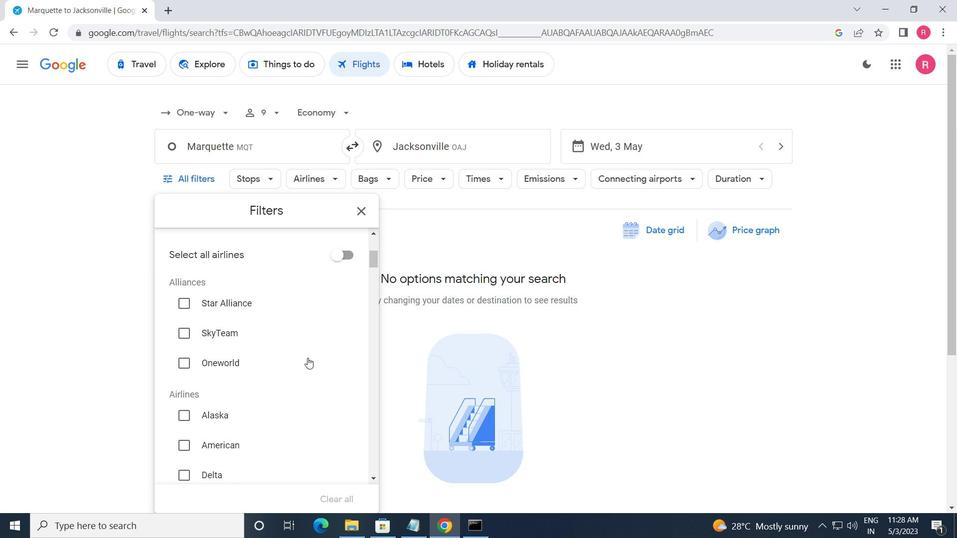 
Action: Mouse scrolled (307, 358) with delta (0, 0)
Screenshot: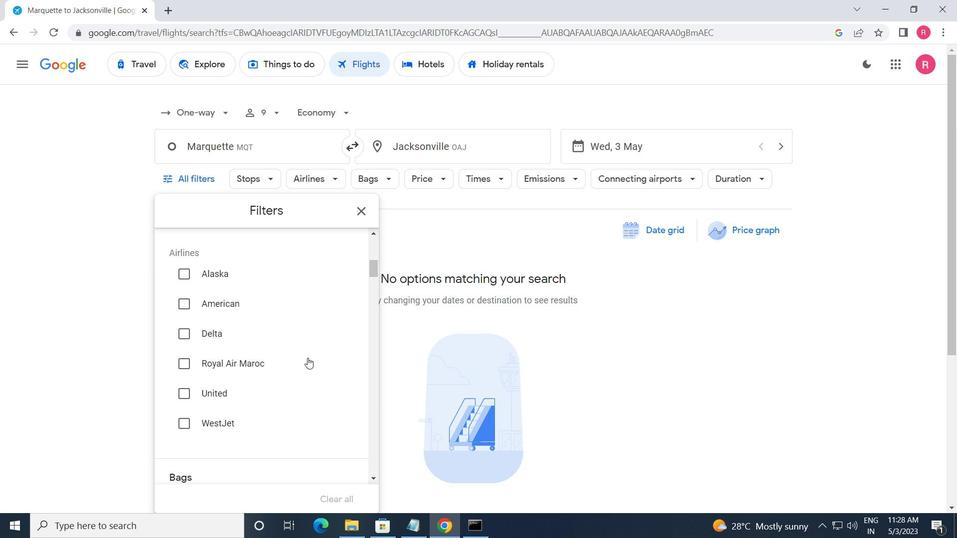 
Action: Mouse scrolled (307, 358) with delta (0, 0)
Screenshot: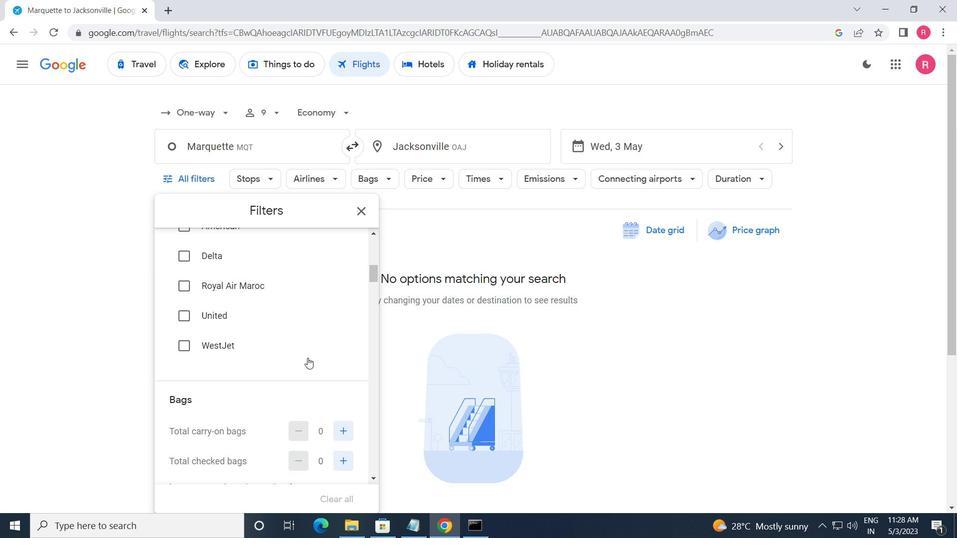 
Action: Mouse moved to (341, 348)
Screenshot: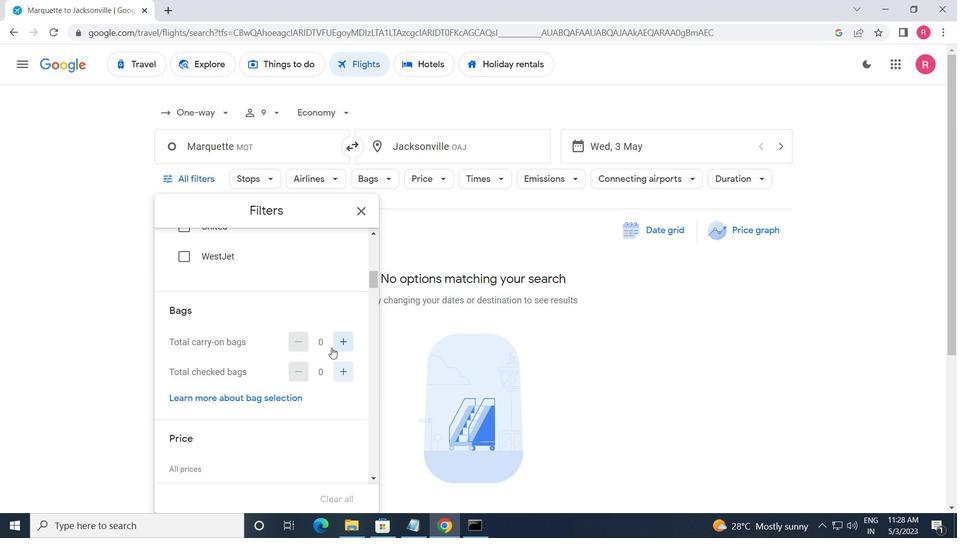 
Action: Mouse pressed left at (341, 348)
Screenshot: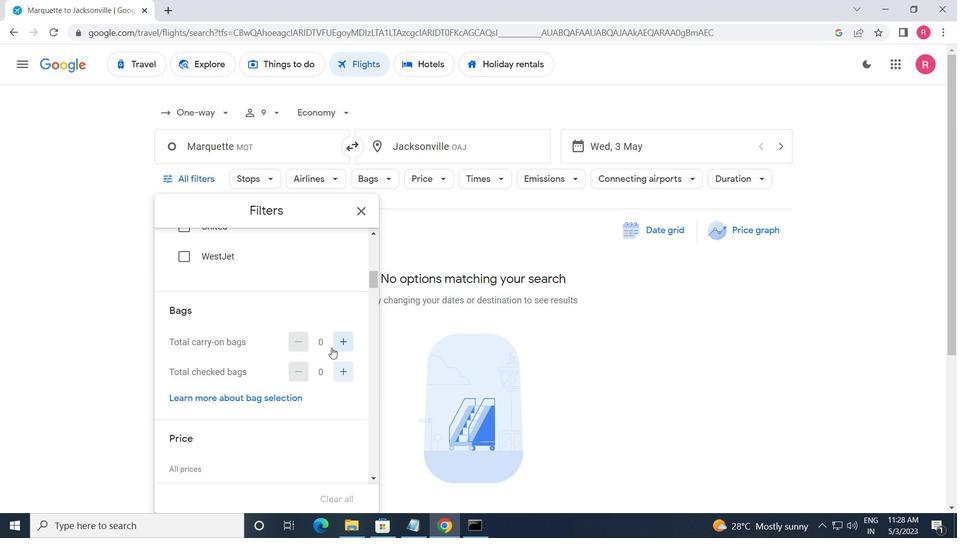 
Action: Mouse moved to (321, 366)
Screenshot: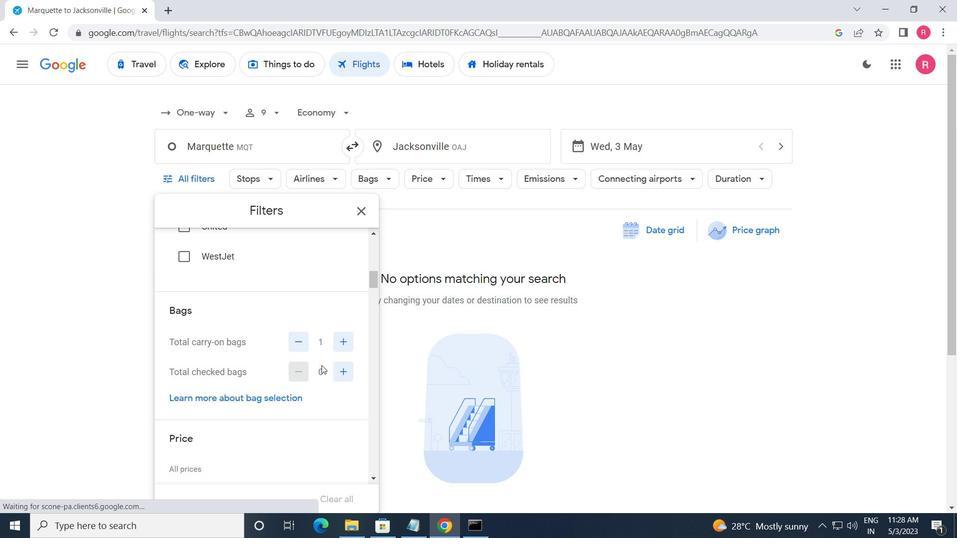 
Action: Mouse scrolled (321, 366) with delta (0, 0)
Screenshot: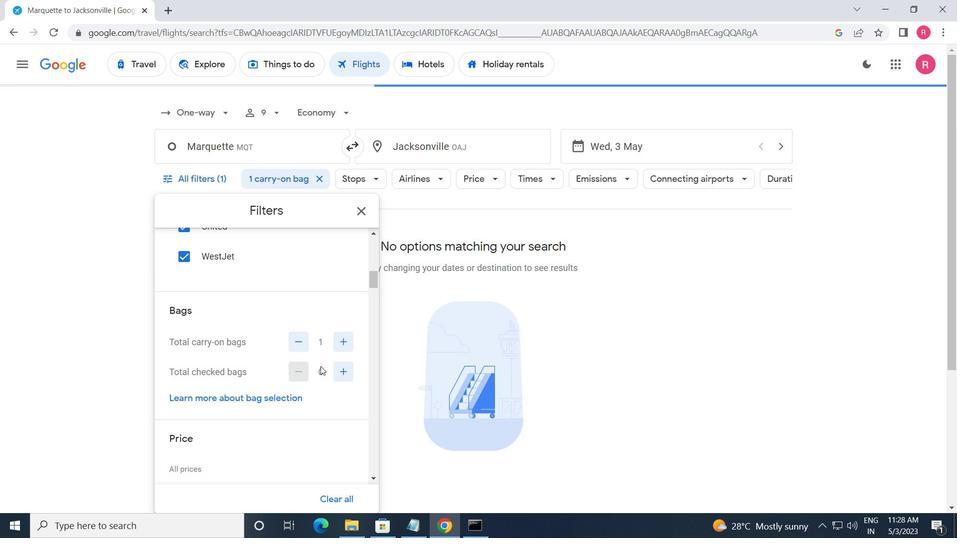 
Action: Mouse scrolled (321, 366) with delta (0, 0)
Screenshot: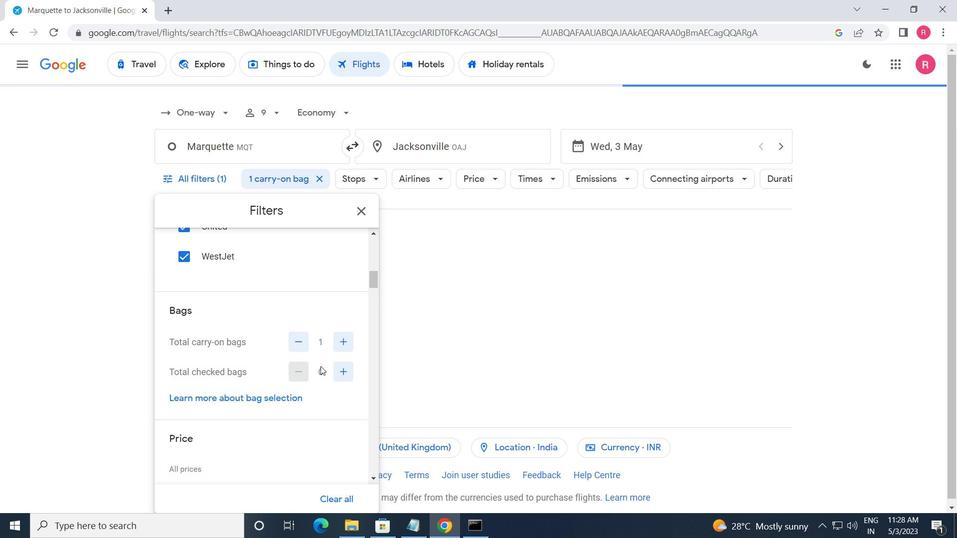 
Action: Mouse moved to (349, 370)
Screenshot: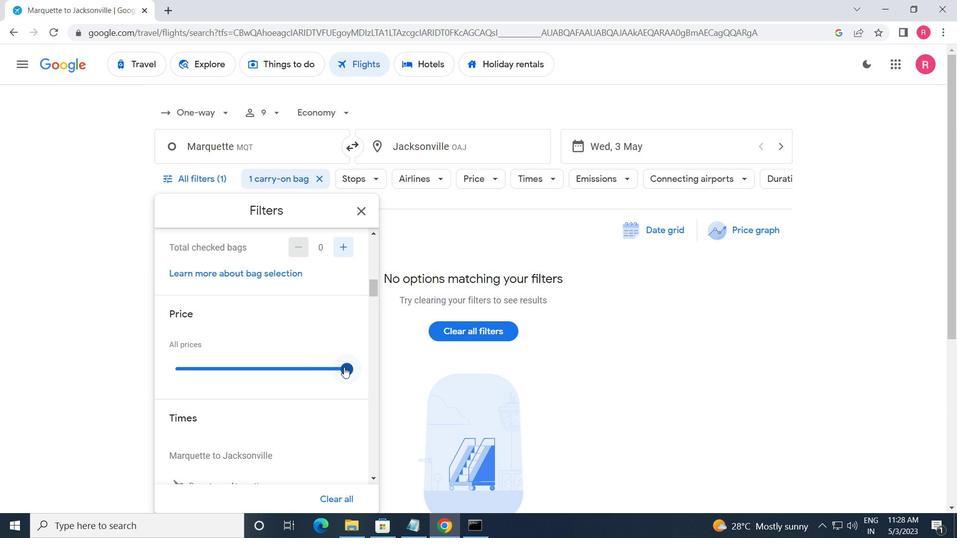 
Action: Mouse pressed left at (349, 370)
Screenshot: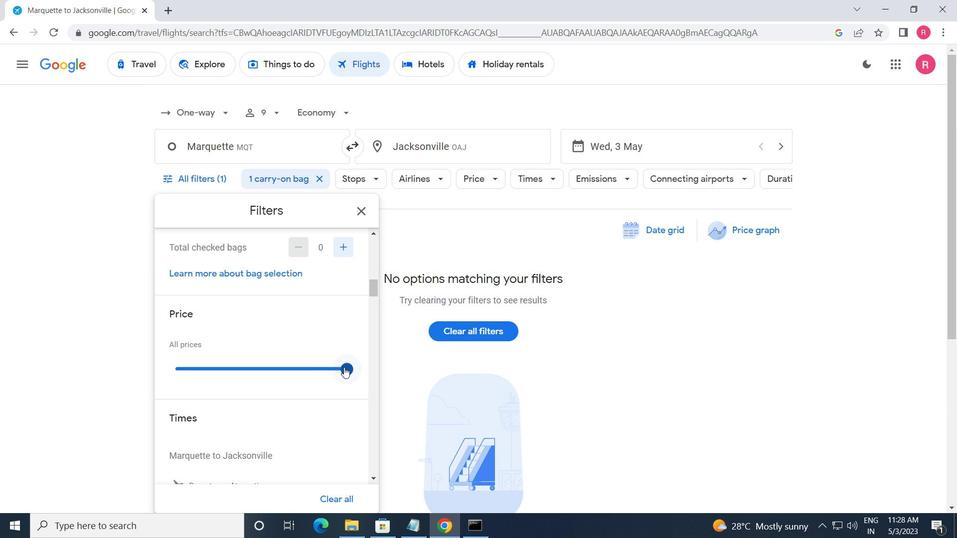 
Action: Mouse moved to (340, 373)
Screenshot: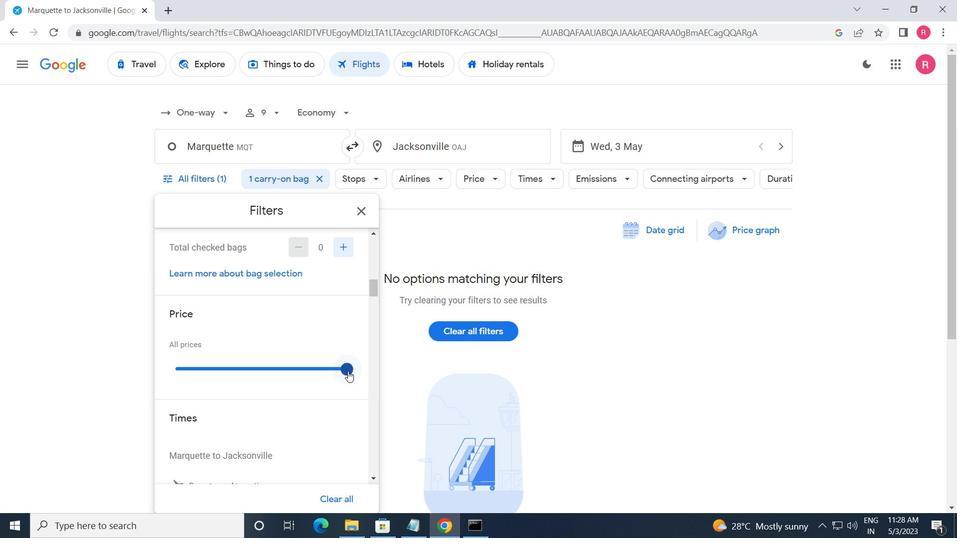 
Action: Mouse scrolled (340, 372) with delta (0, 0)
Screenshot: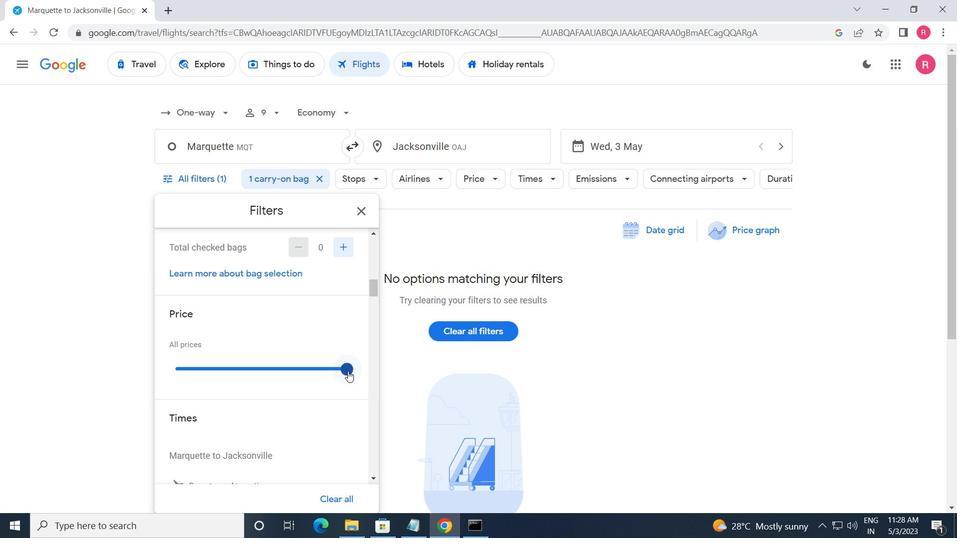 
Action: Mouse moved to (332, 377)
Screenshot: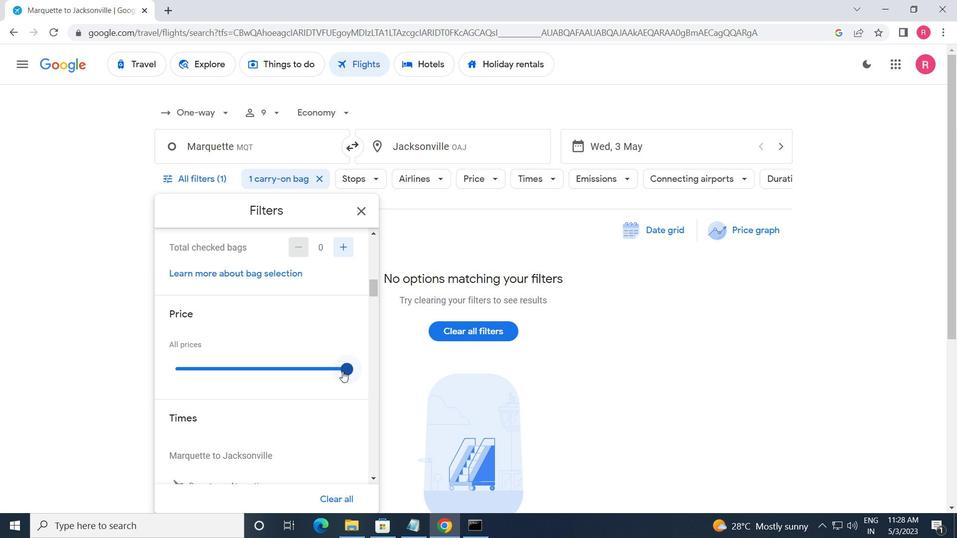 
Action: Mouse scrolled (332, 377) with delta (0, 0)
Screenshot: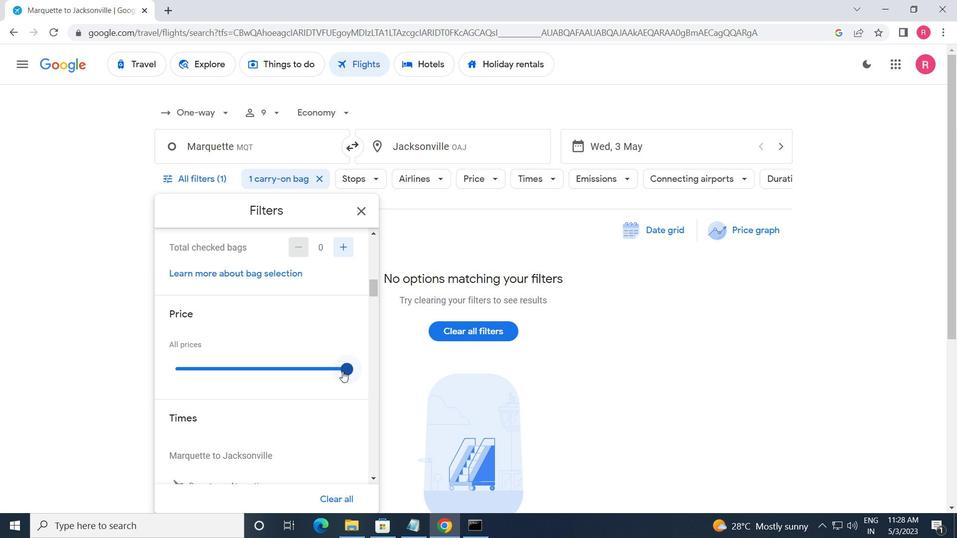 
Action: Mouse moved to (182, 380)
Screenshot: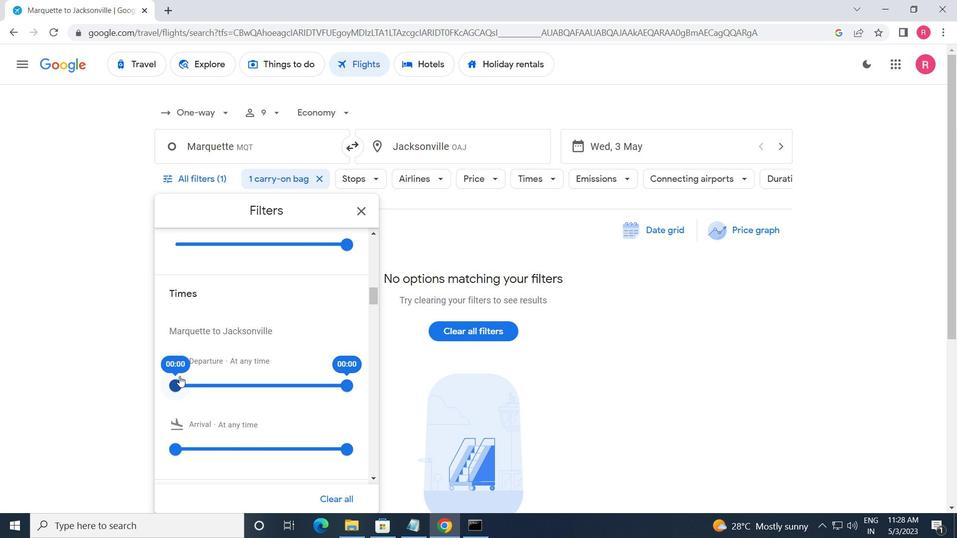 
Action: Mouse pressed left at (182, 380)
Screenshot: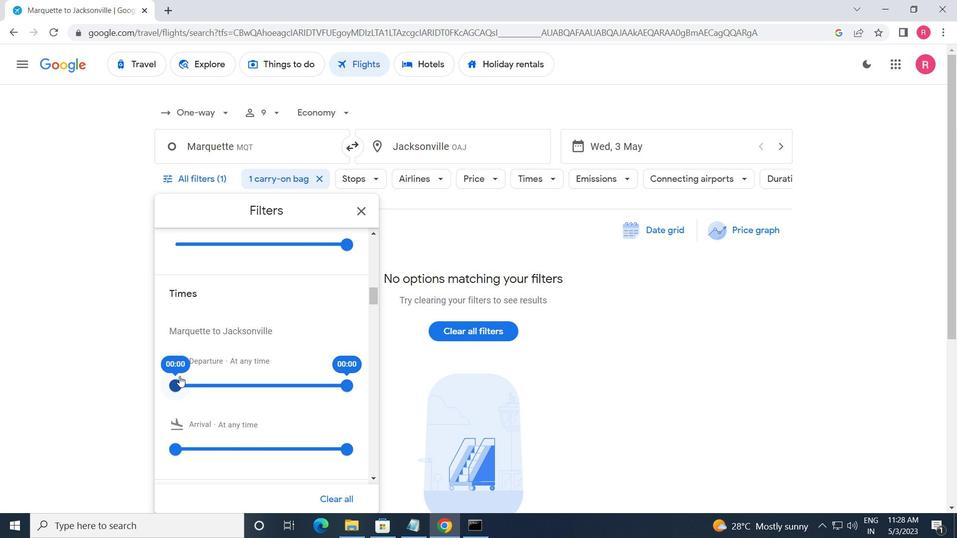 
Action: Mouse moved to (342, 389)
Screenshot: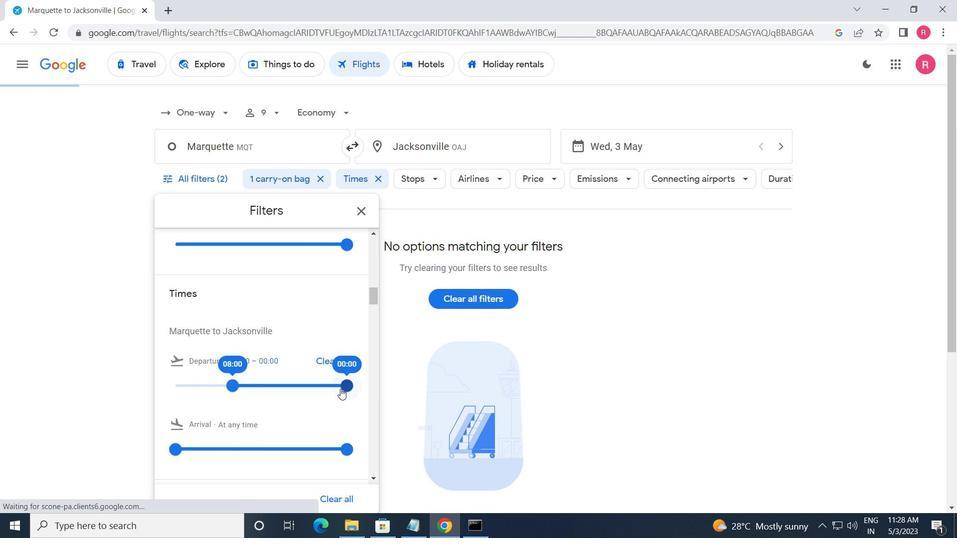 
Action: Mouse pressed left at (342, 389)
Screenshot: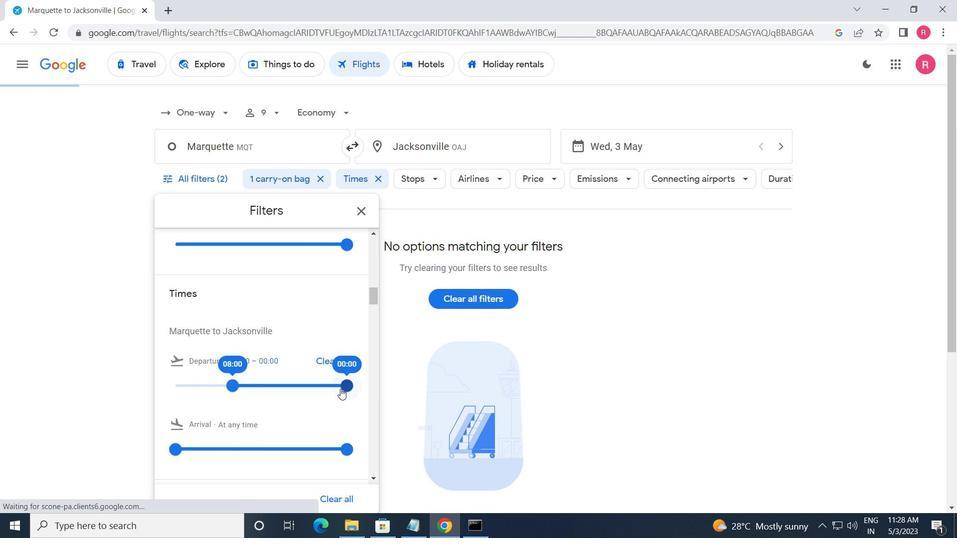 
Action: Mouse moved to (360, 215)
Screenshot: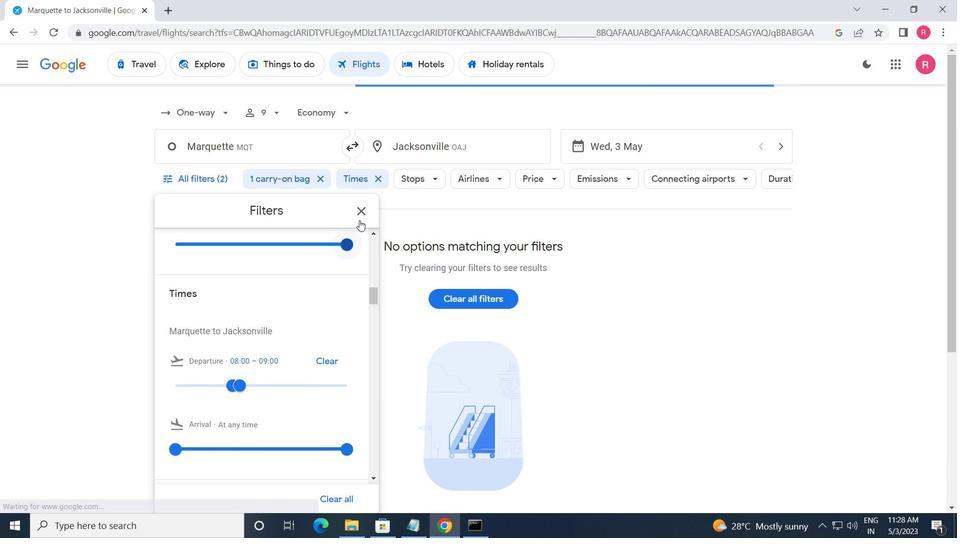 
Action: Mouse pressed left at (360, 215)
Screenshot: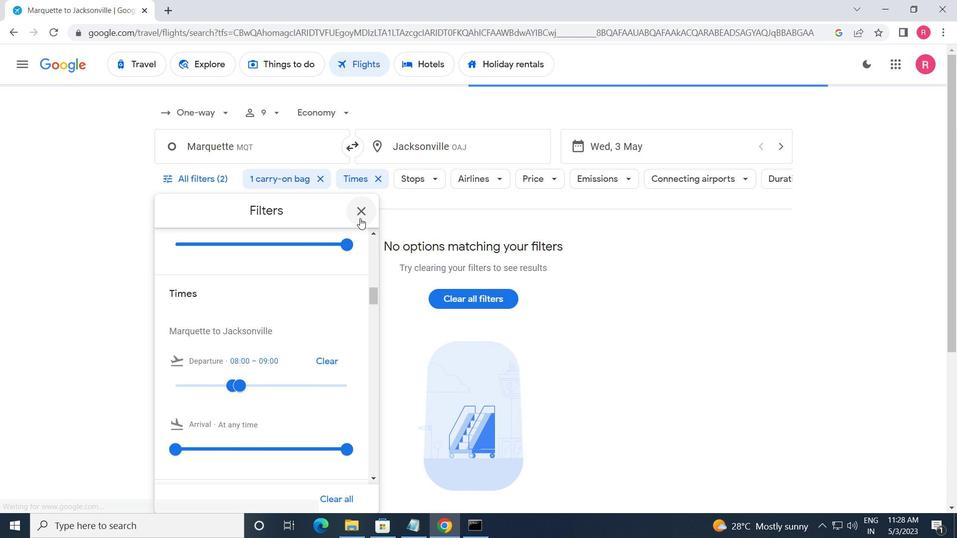 
Action: Mouse moved to (354, 302)
Screenshot: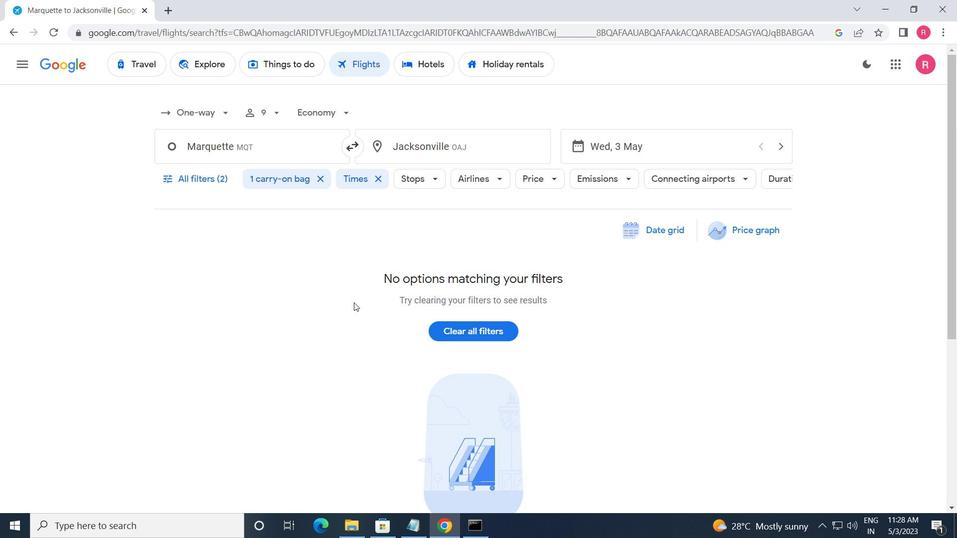 
